 Task: Search one way flight ticket for 2 adults, 2 infants in seat and 1 infant on lap in first from West Palm Beach: Palm Beach International Airport to Rockford: Chicago Rockford International Airport(was Northwest Chicagoland Regional Airport At Rockford) on 5-1-2023. Choice of flights is Frontier. Number of bags: 3 checked bags. Price is upto 80000. Outbound departure time preference is 14:30.
Action: Mouse moved to (177, 165)
Screenshot: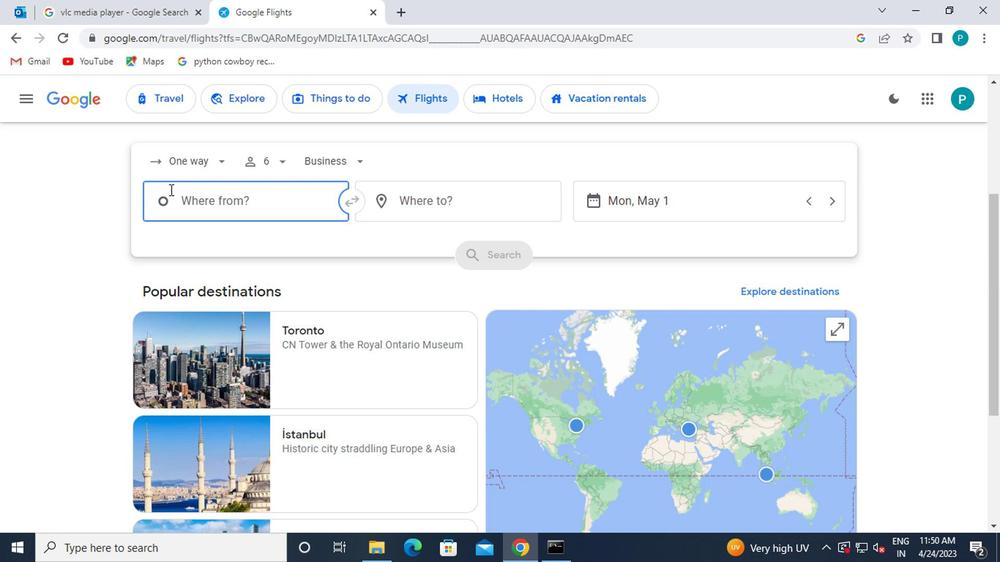 
Action: Mouse pressed left at (177, 165)
Screenshot: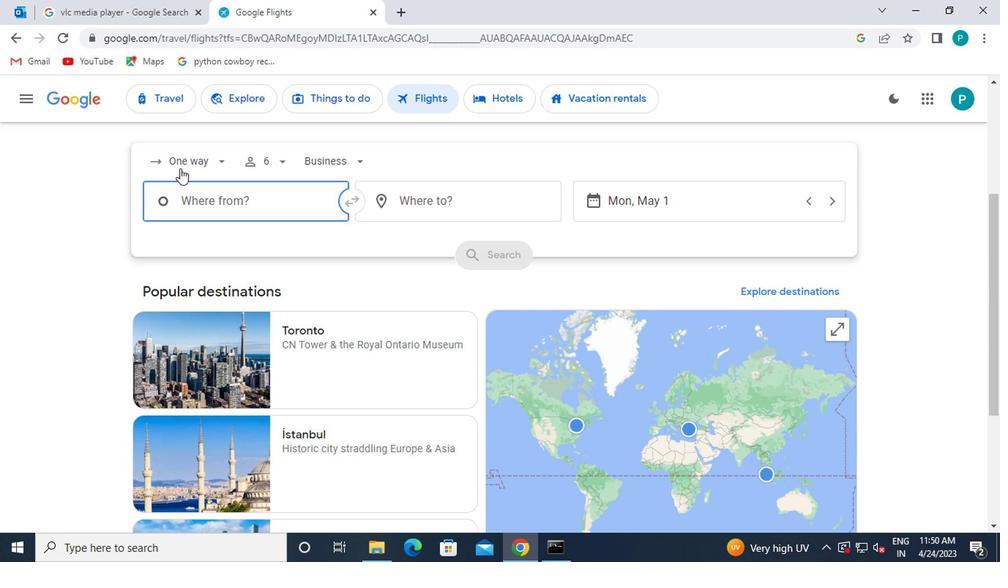 
Action: Mouse moved to (193, 235)
Screenshot: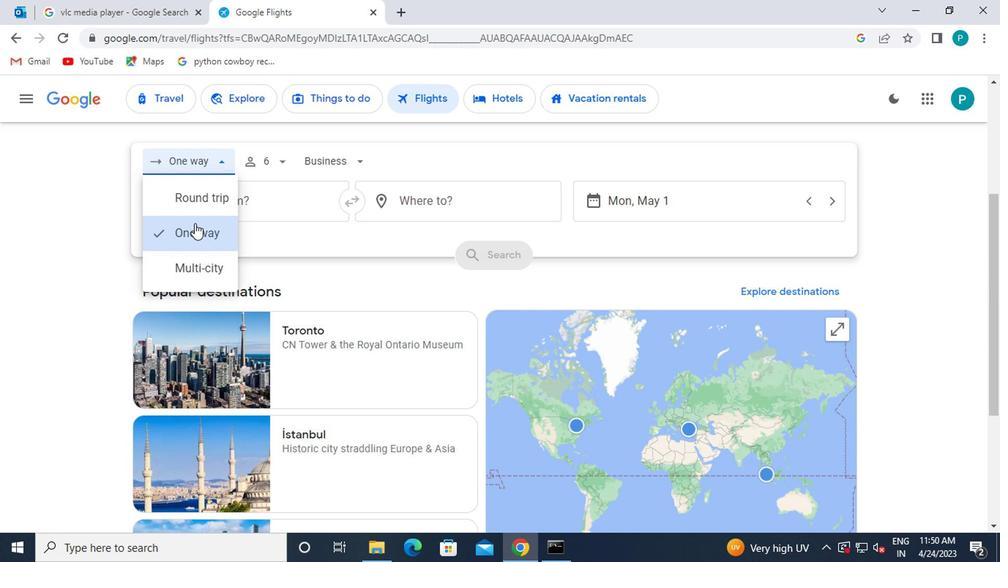 
Action: Mouse pressed left at (193, 235)
Screenshot: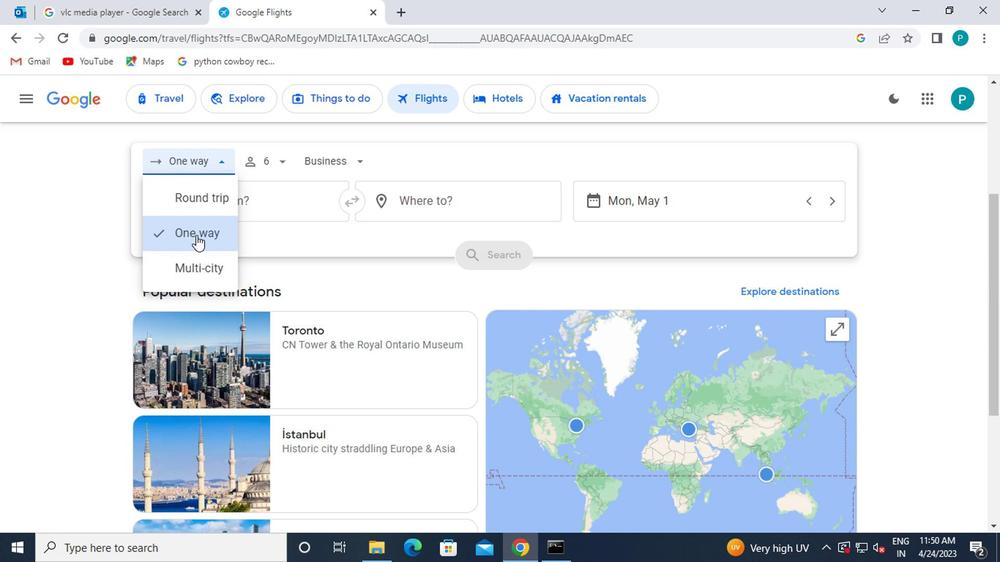 
Action: Mouse moved to (267, 159)
Screenshot: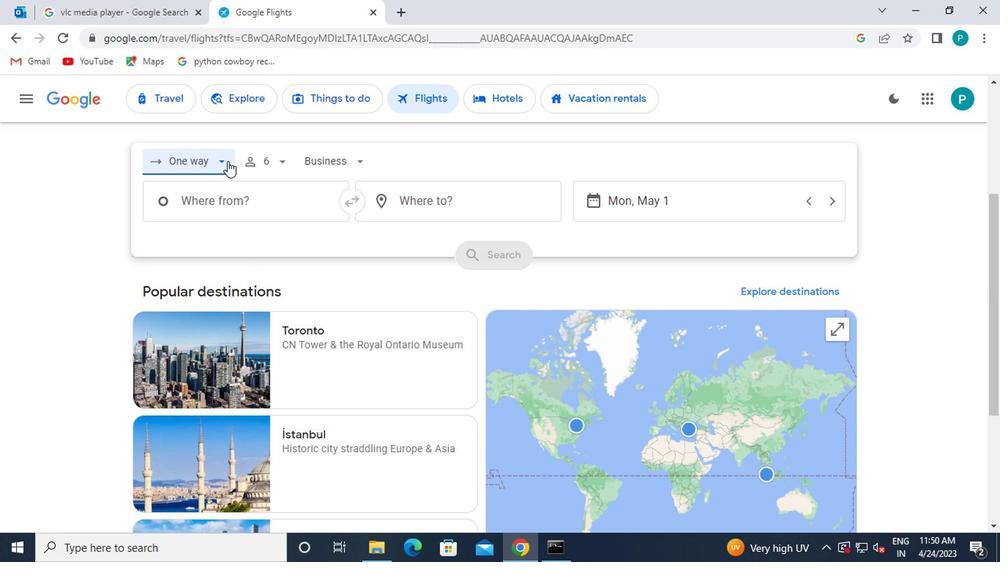 
Action: Mouse pressed left at (267, 159)
Screenshot: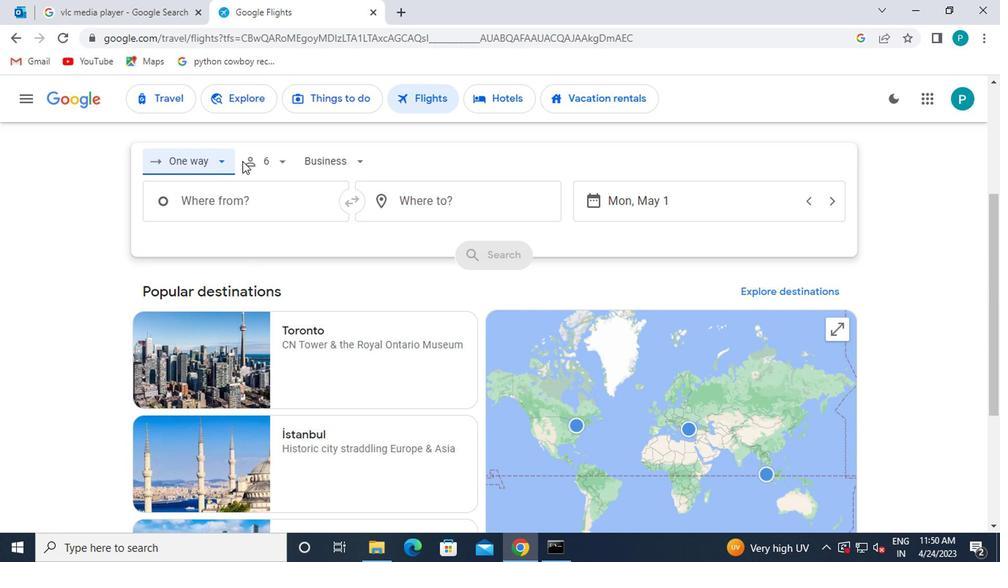 
Action: Mouse moved to (340, 192)
Screenshot: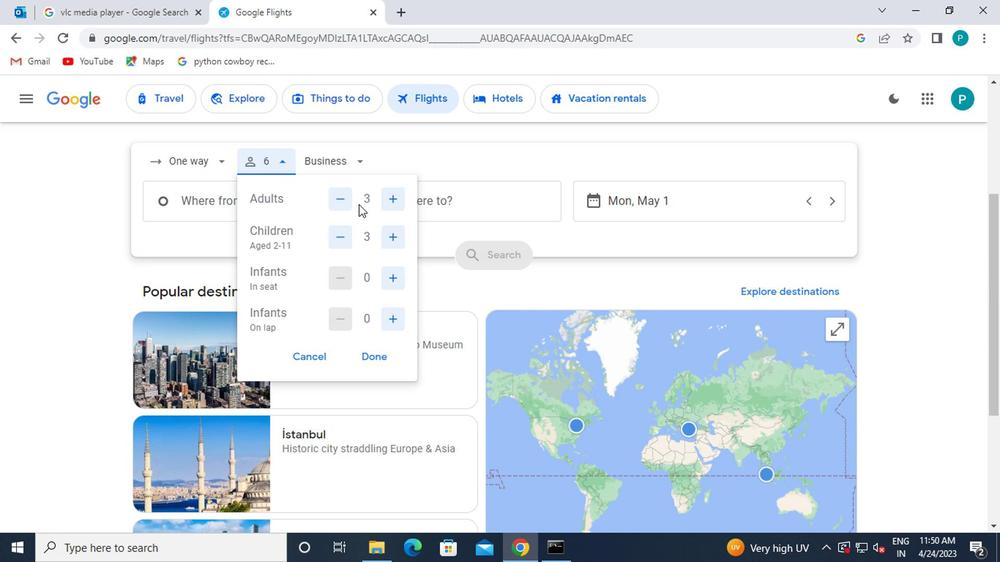 
Action: Mouse pressed left at (340, 192)
Screenshot: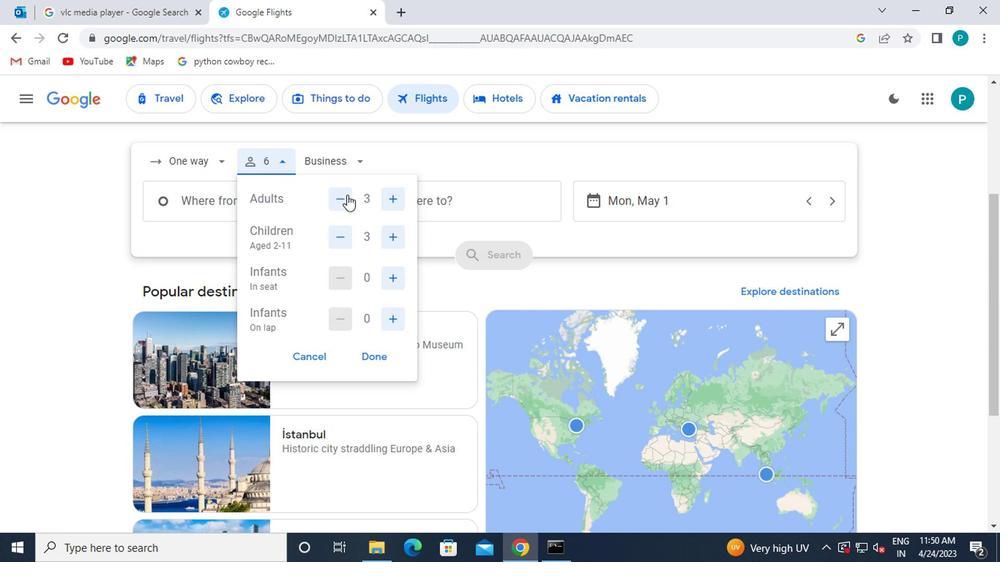 
Action: Mouse pressed left at (340, 192)
Screenshot: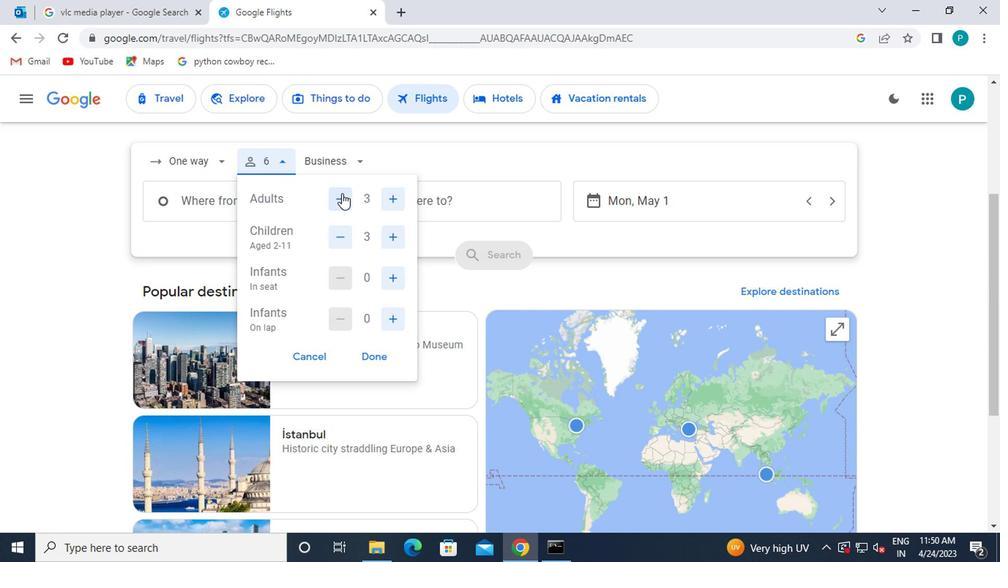 
Action: Mouse moved to (400, 197)
Screenshot: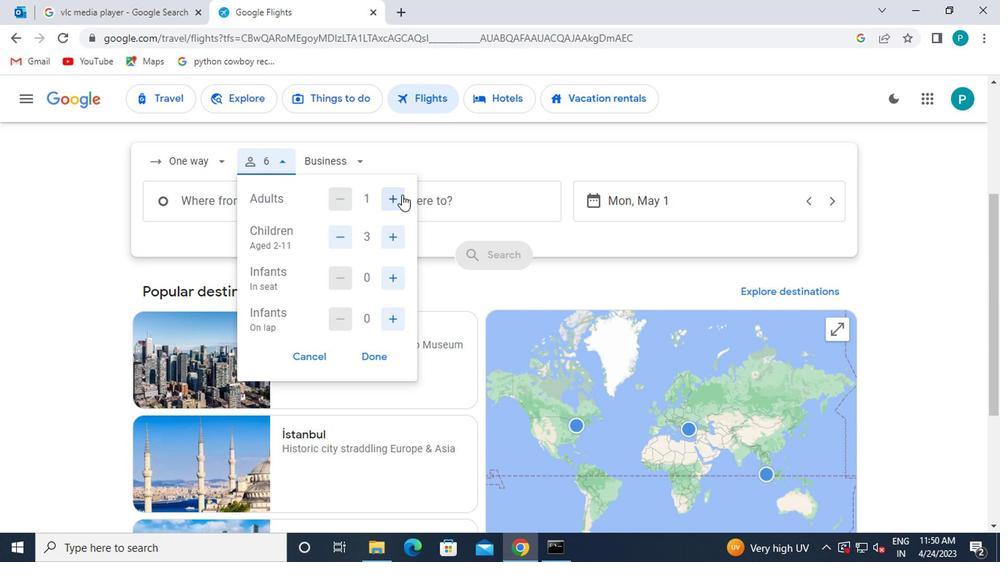 
Action: Mouse pressed left at (400, 197)
Screenshot: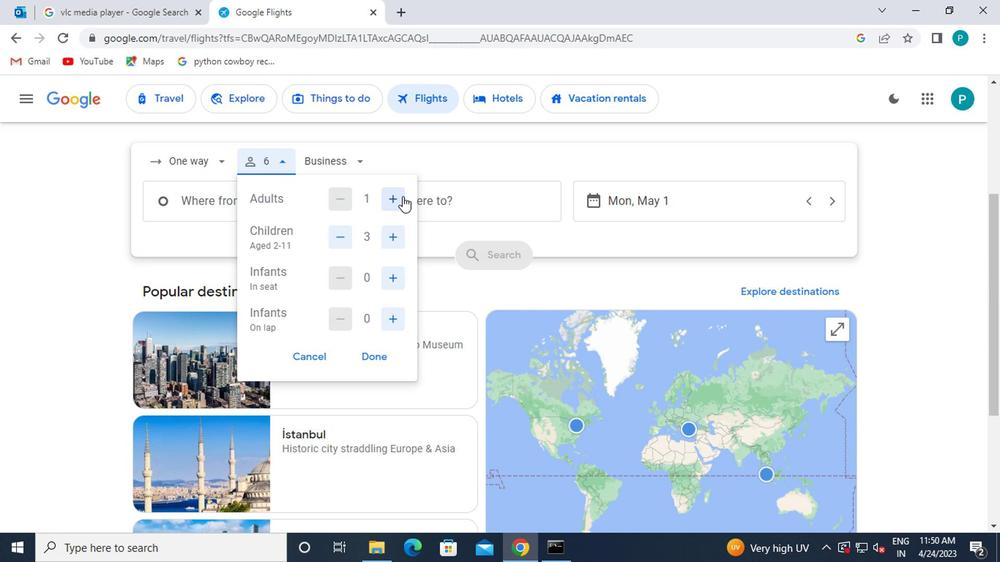 
Action: Mouse pressed left at (400, 197)
Screenshot: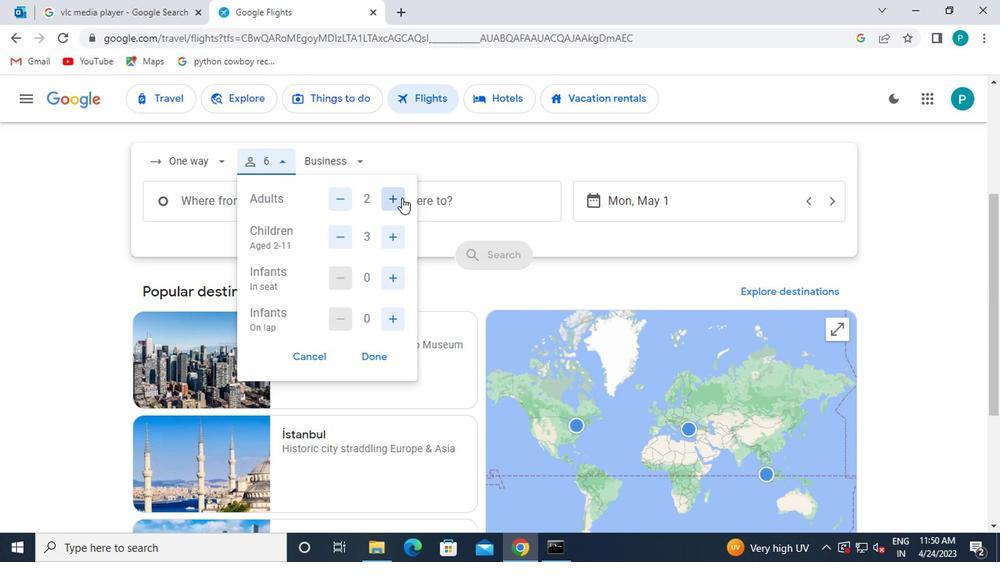 
Action: Mouse moved to (334, 194)
Screenshot: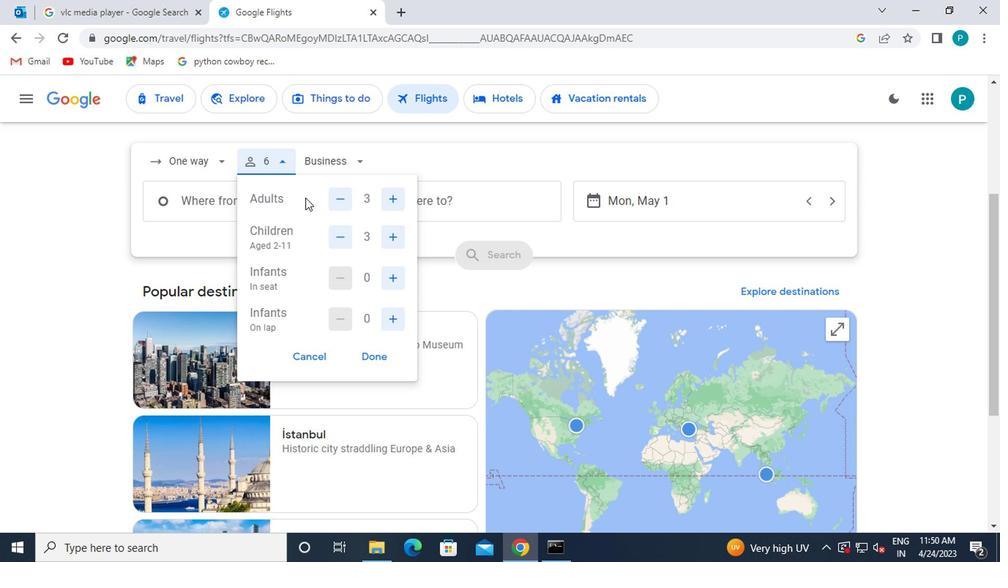 
Action: Mouse pressed left at (334, 194)
Screenshot: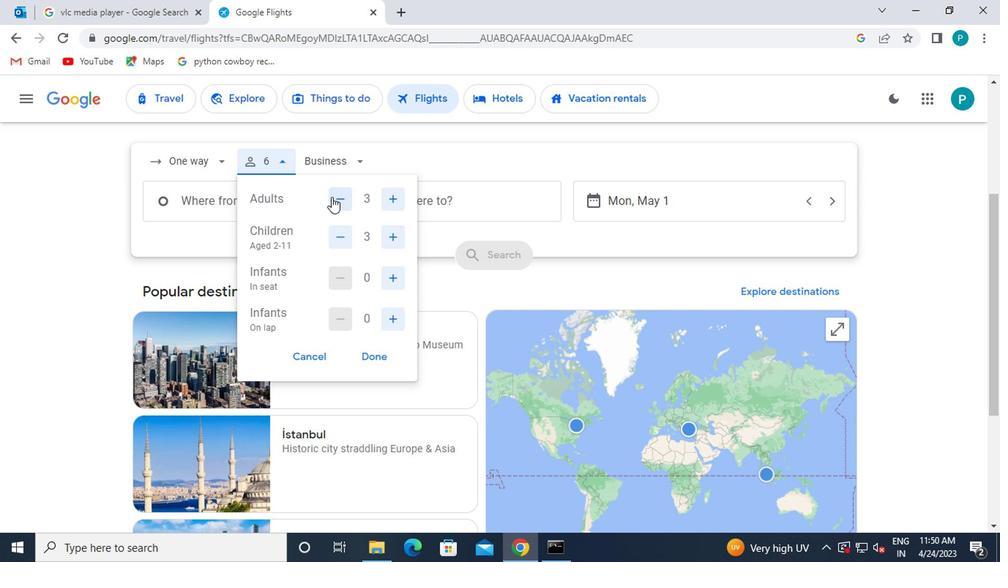 
Action: Mouse moved to (349, 232)
Screenshot: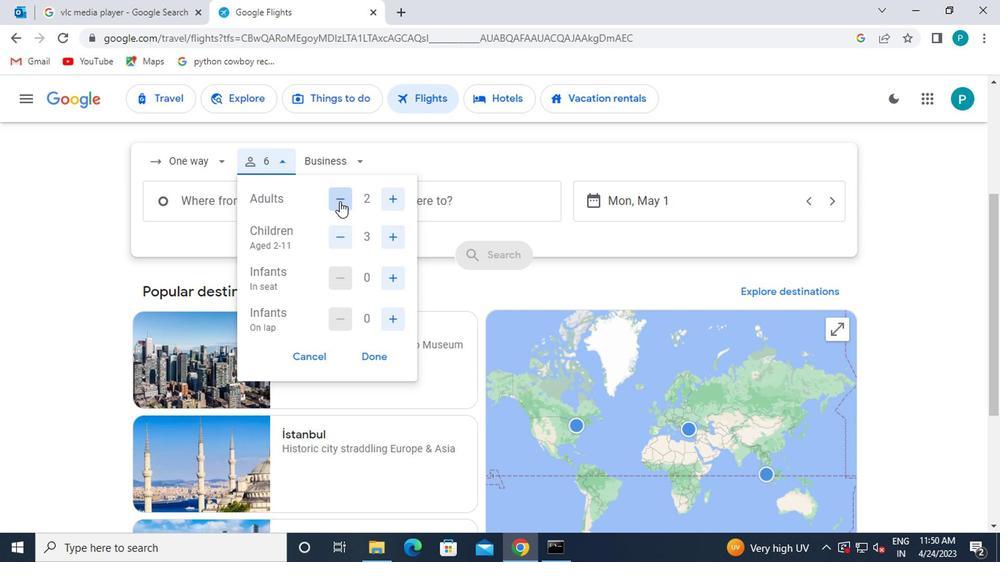 
Action: Mouse pressed left at (349, 232)
Screenshot: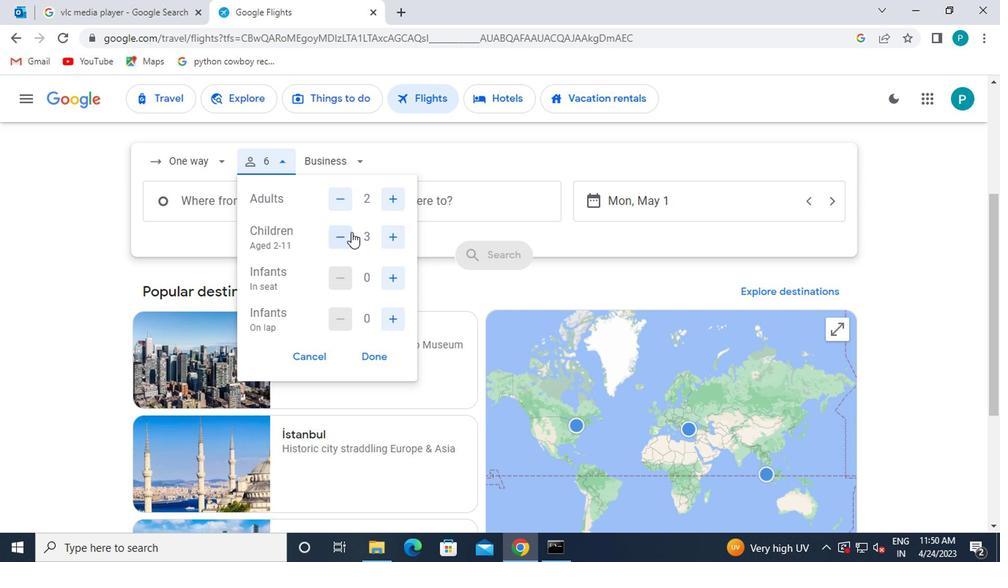 
Action: Mouse moved to (350, 231)
Screenshot: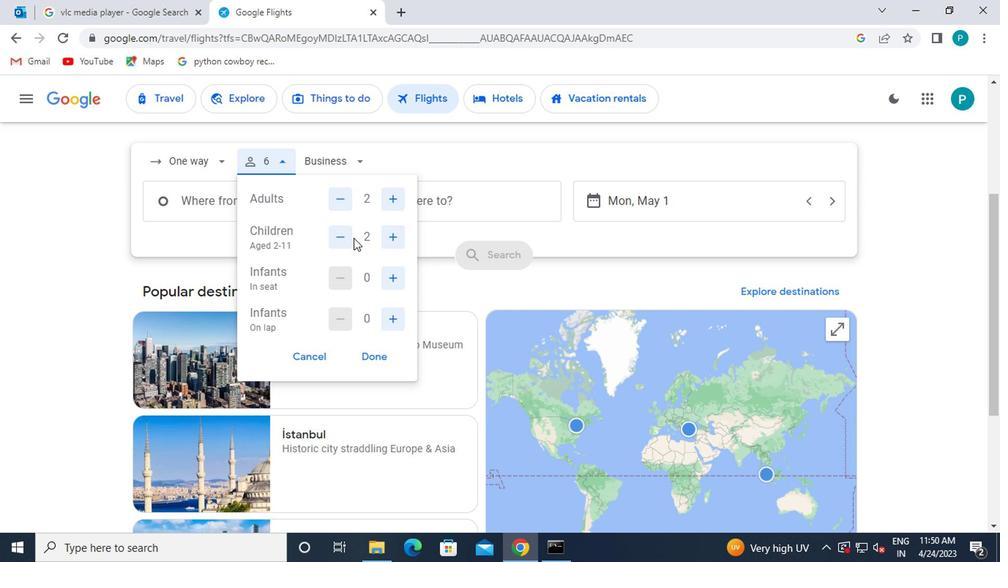 
Action: Mouse pressed left at (350, 231)
Screenshot: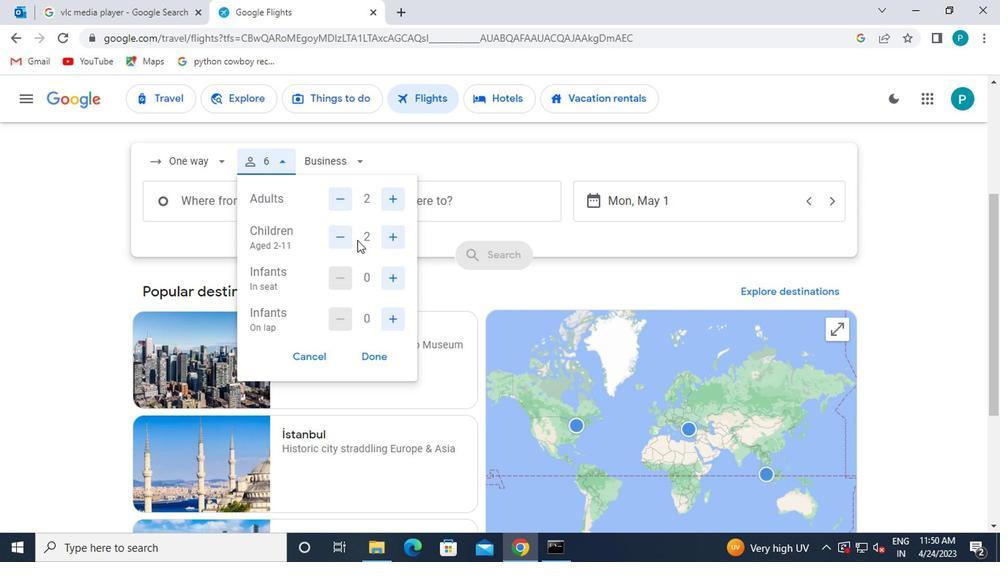 
Action: Mouse moved to (346, 231)
Screenshot: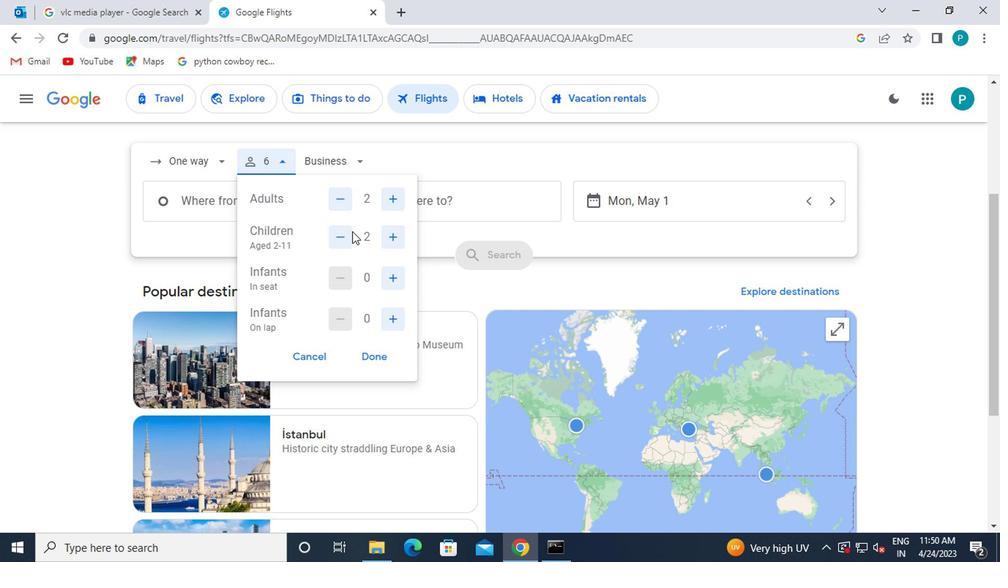 
Action: Mouse pressed left at (346, 231)
Screenshot: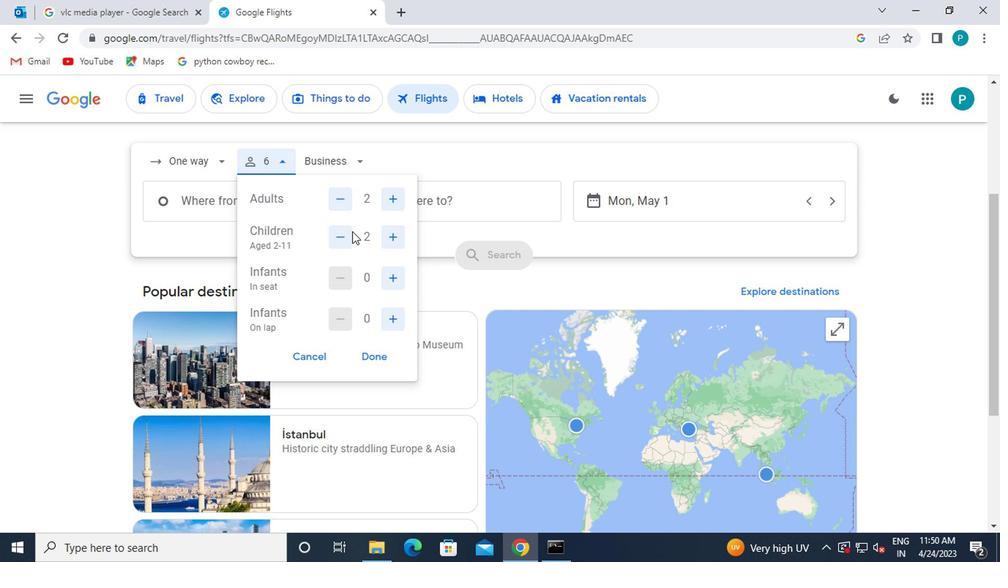 
Action: Mouse pressed left at (346, 231)
Screenshot: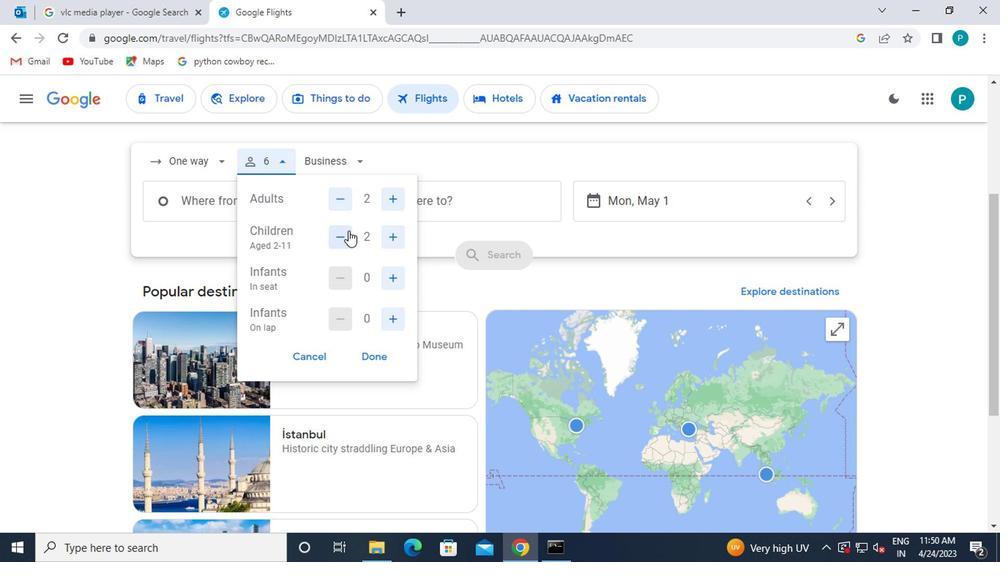 
Action: Mouse moved to (395, 281)
Screenshot: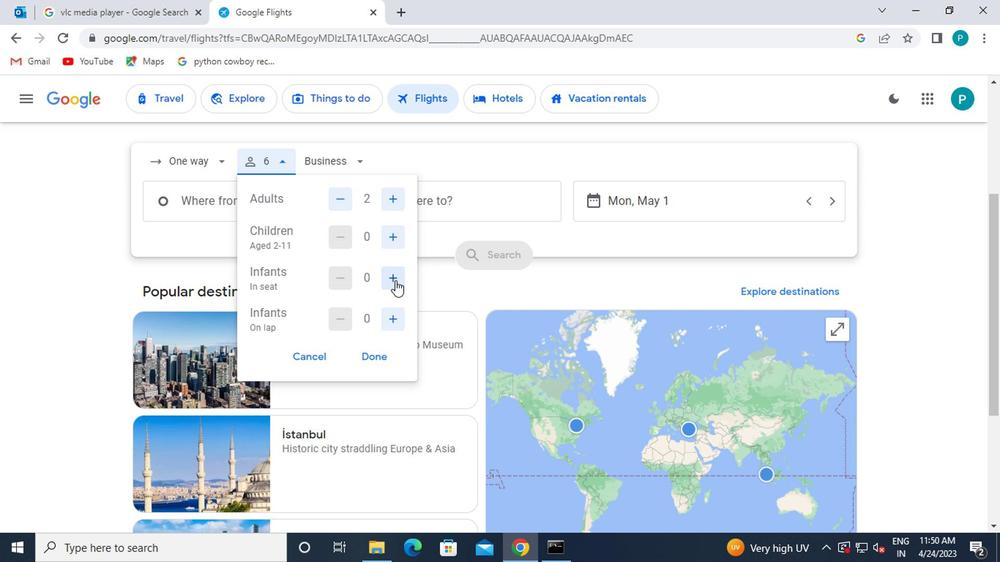 
Action: Mouse pressed left at (395, 281)
Screenshot: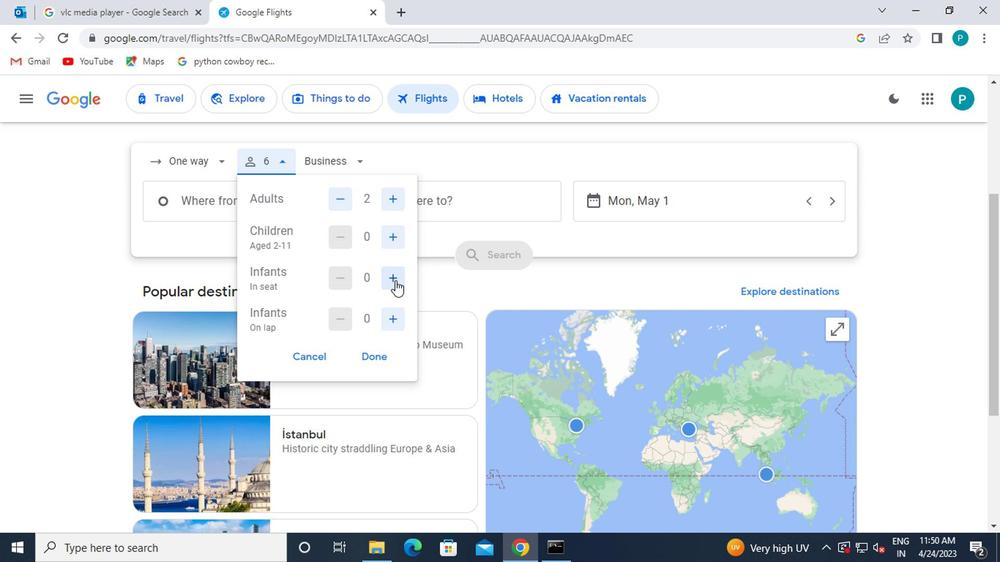 
Action: Mouse pressed left at (395, 281)
Screenshot: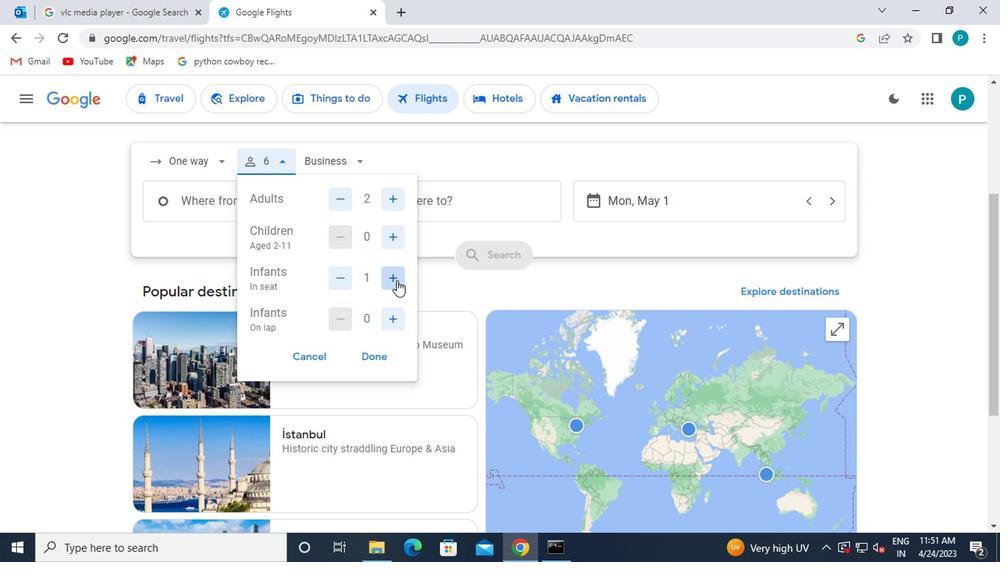 
Action: Mouse moved to (392, 323)
Screenshot: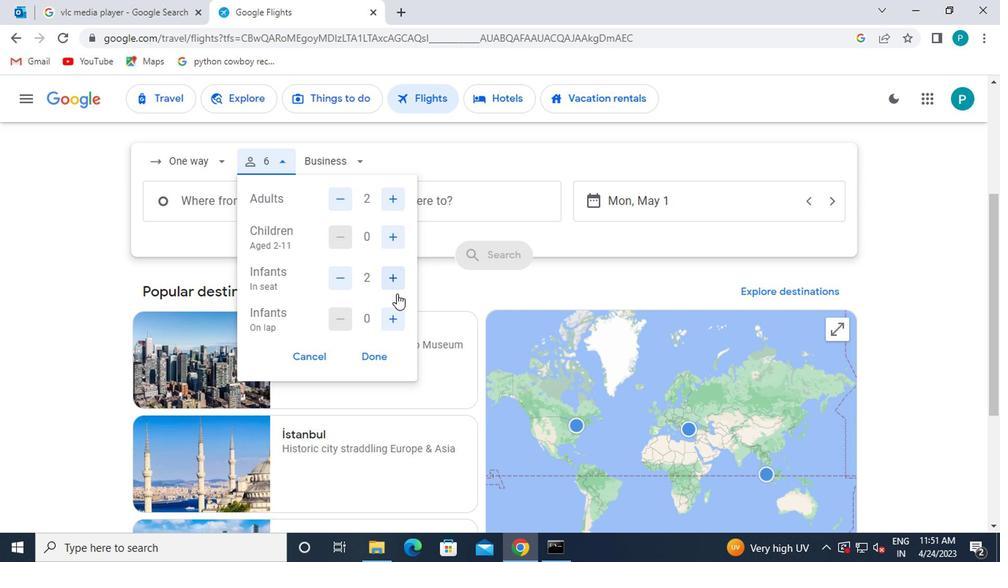 
Action: Mouse pressed left at (392, 323)
Screenshot: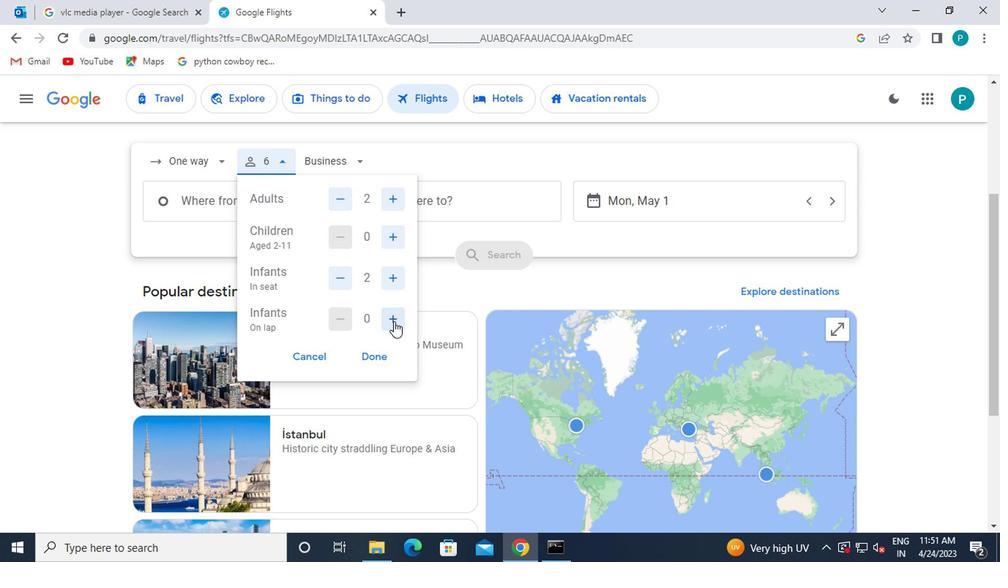 
Action: Mouse moved to (393, 355)
Screenshot: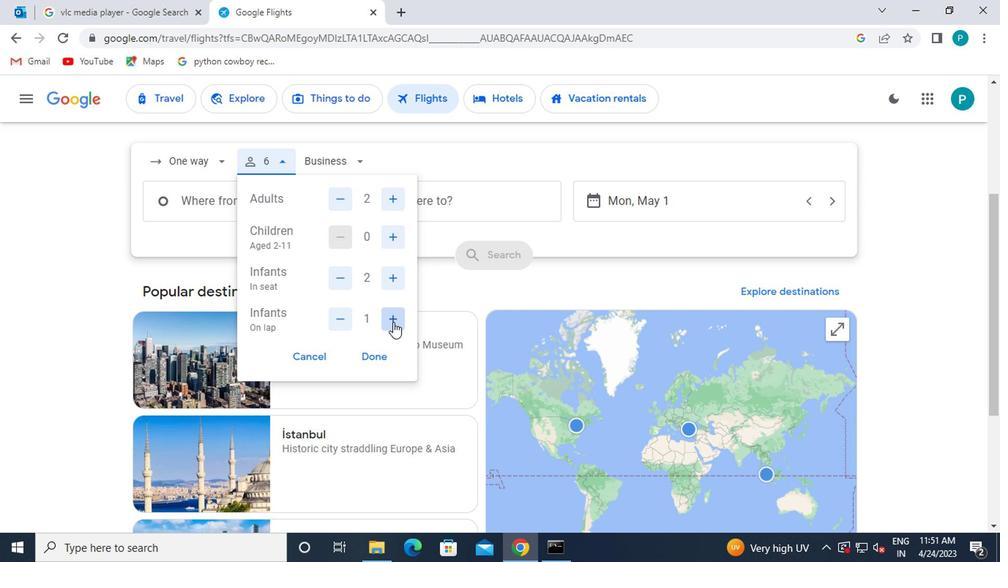 
Action: Mouse pressed left at (393, 355)
Screenshot: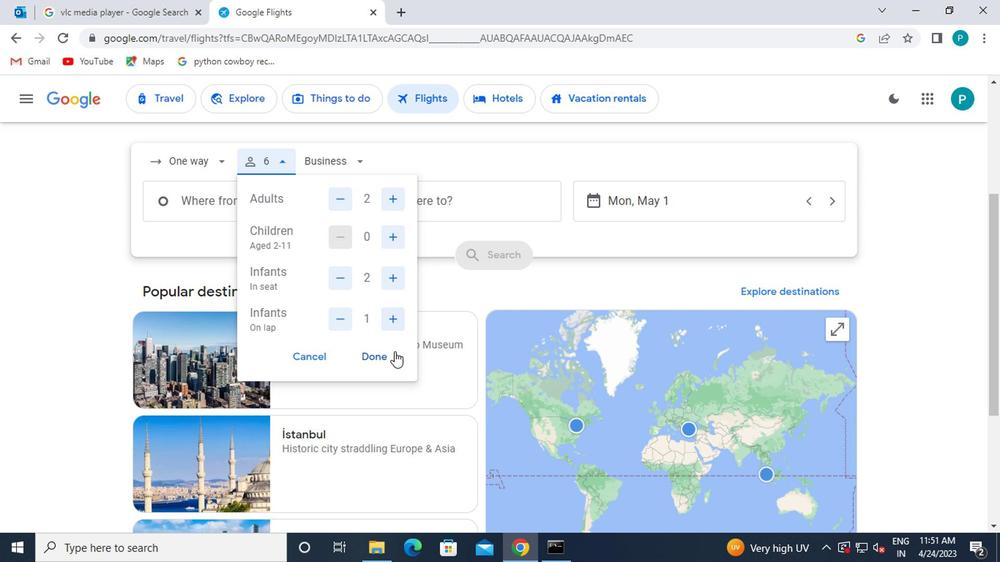 
Action: Mouse moved to (340, 164)
Screenshot: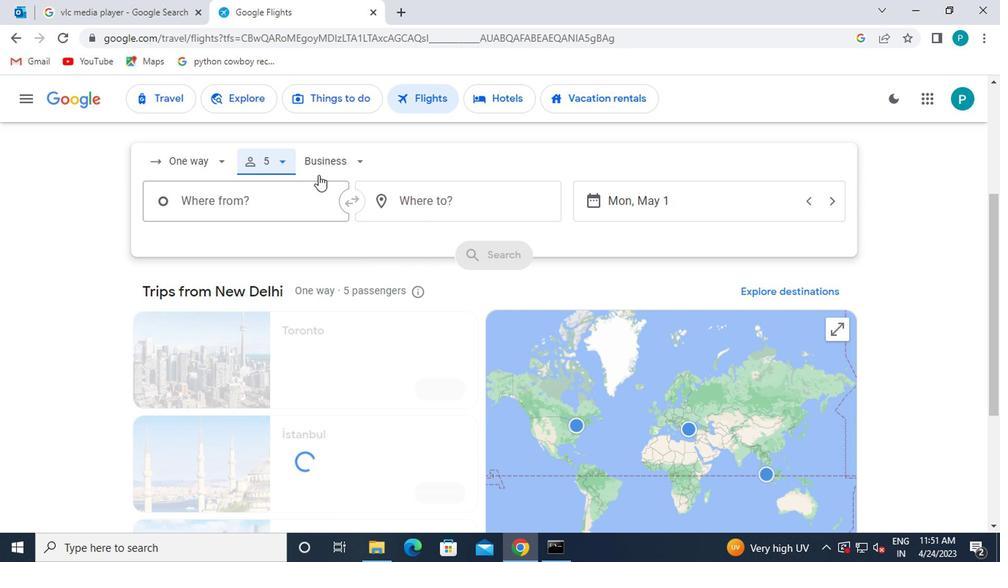 
Action: Mouse pressed left at (340, 164)
Screenshot: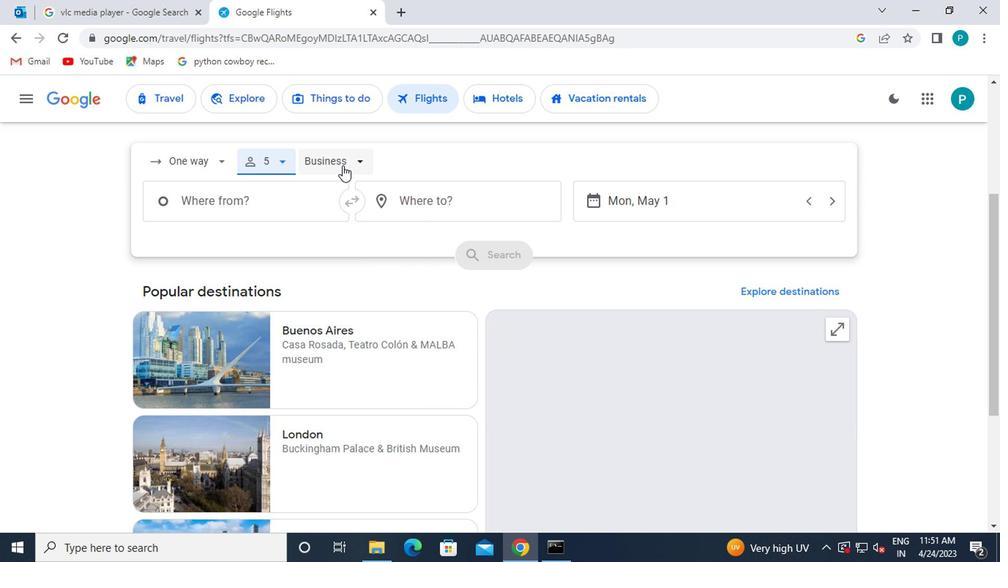 
Action: Mouse moved to (345, 294)
Screenshot: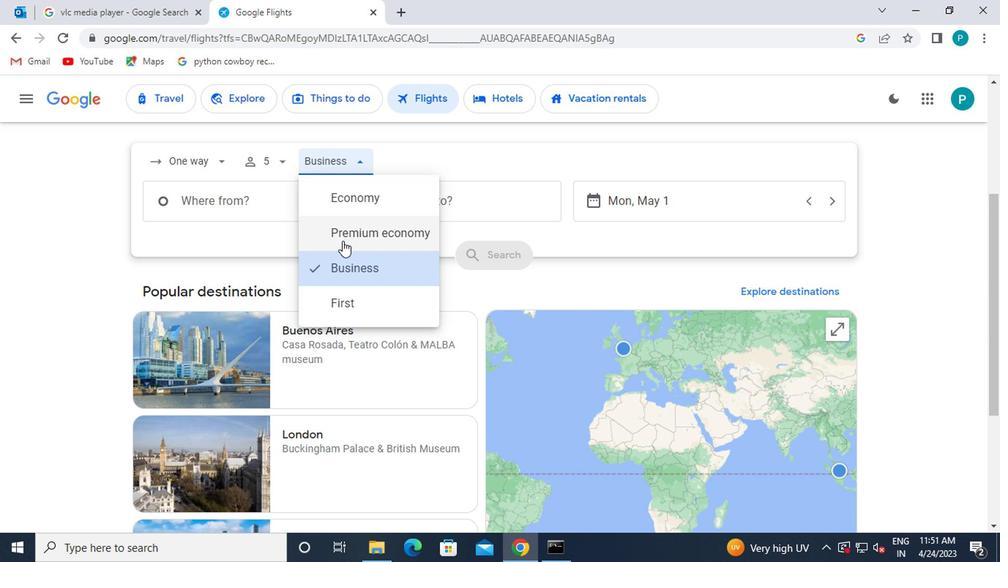 
Action: Mouse pressed left at (345, 294)
Screenshot: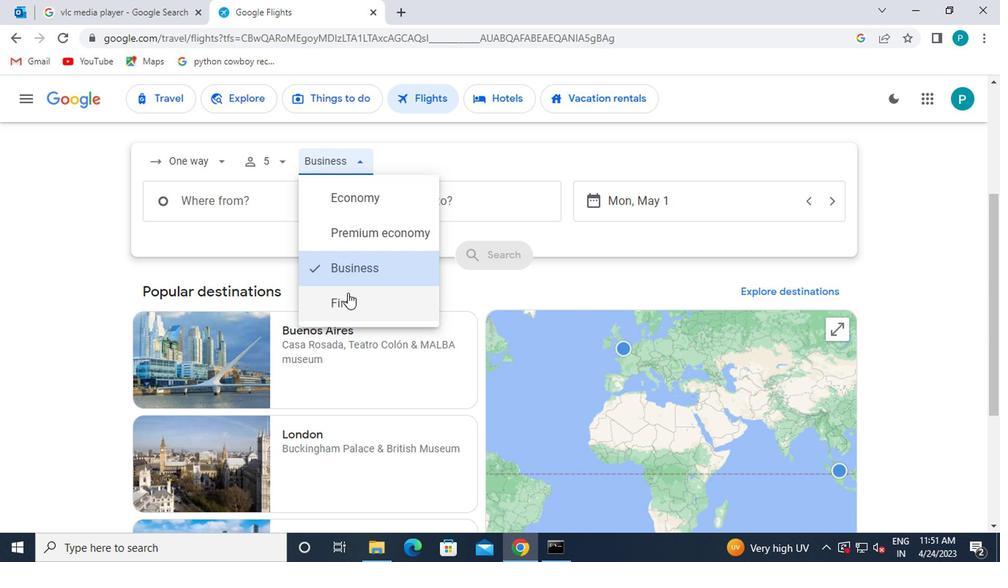 
Action: Mouse moved to (278, 214)
Screenshot: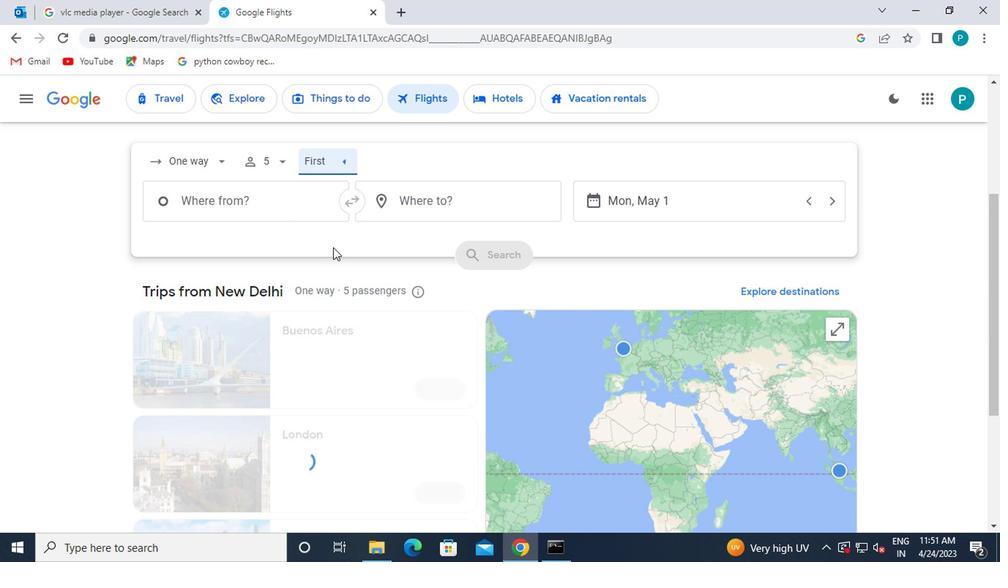 
Action: Mouse pressed left at (278, 214)
Screenshot: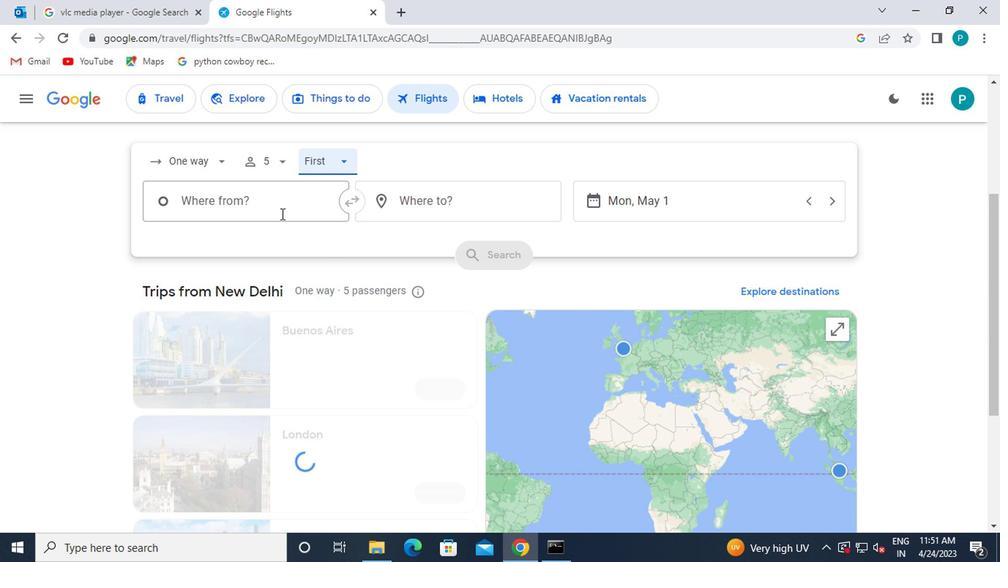 
Action: Key pressed west<Key.space>palam
Screenshot: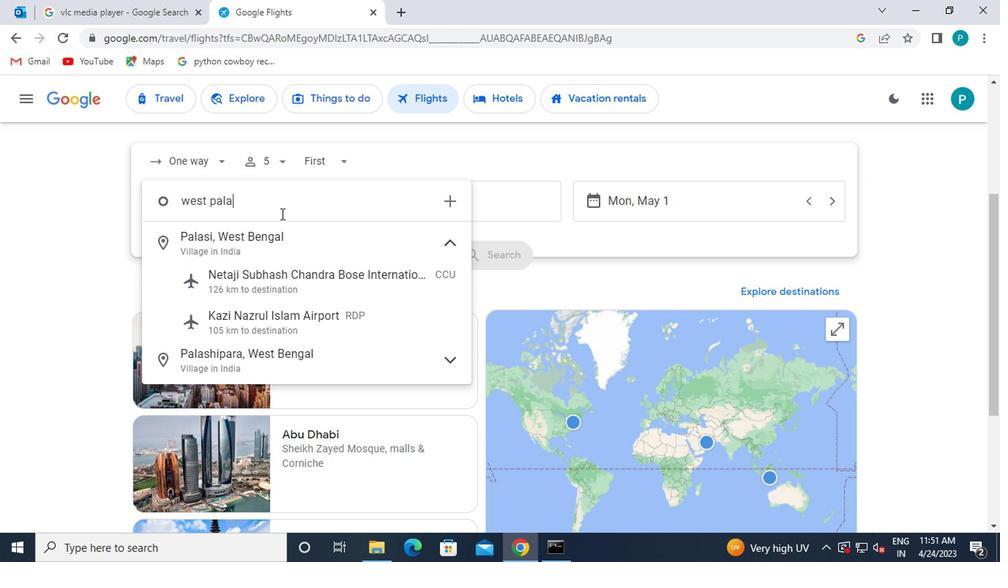
Action: Mouse moved to (277, 286)
Screenshot: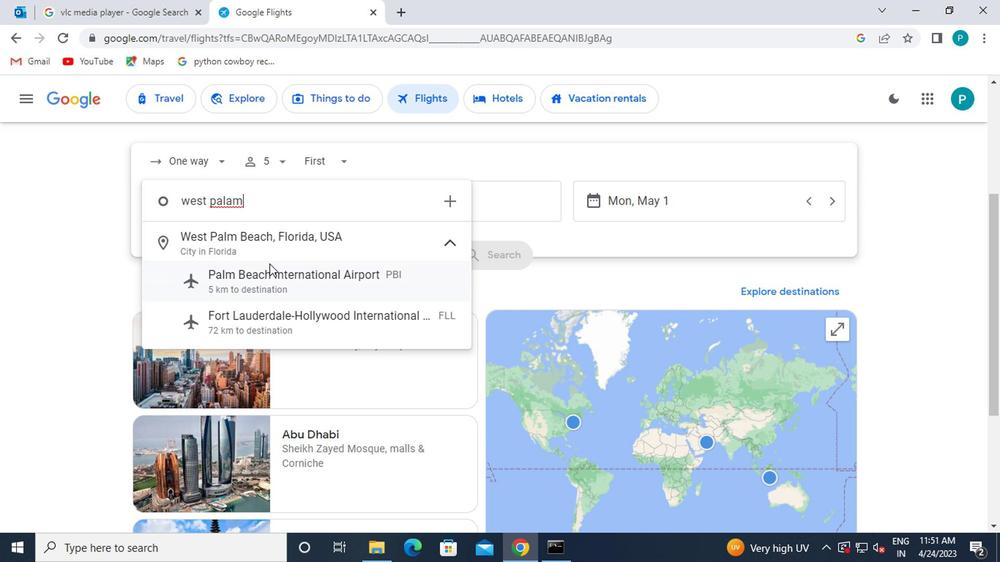 
Action: Mouse pressed left at (277, 286)
Screenshot: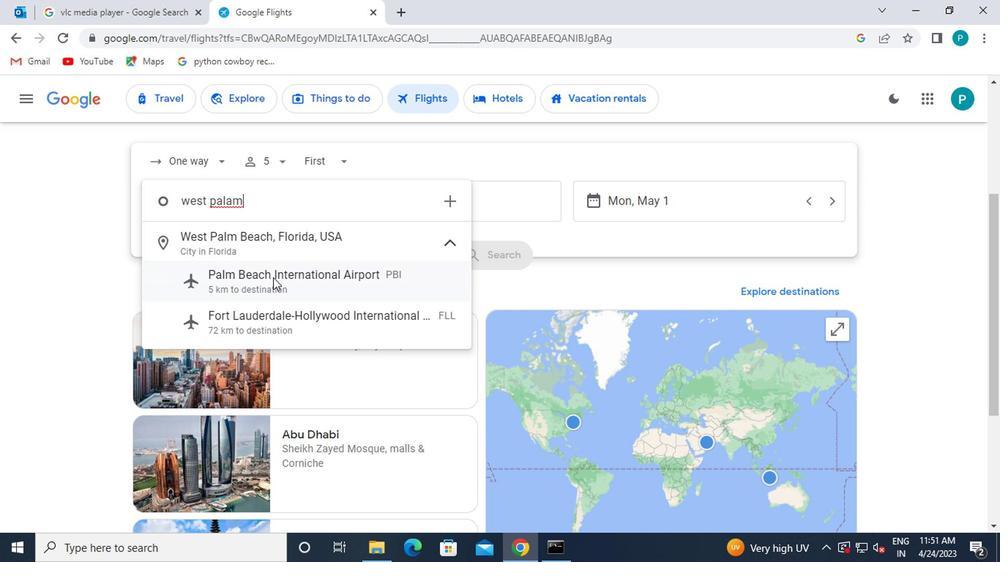 
Action: Mouse moved to (437, 208)
Screenshot: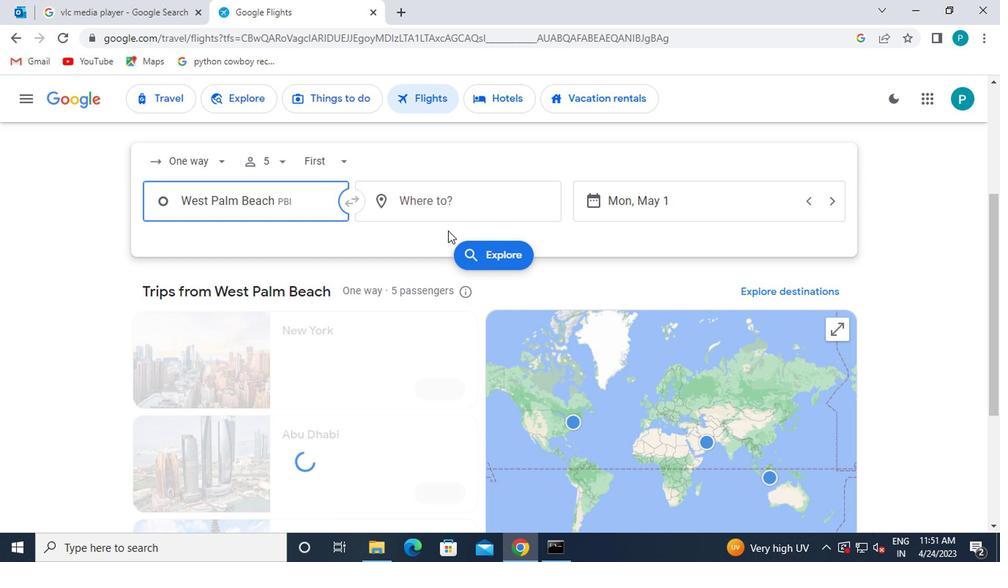 
Action: Mouse pressed left at (437, 208)
Screenshot: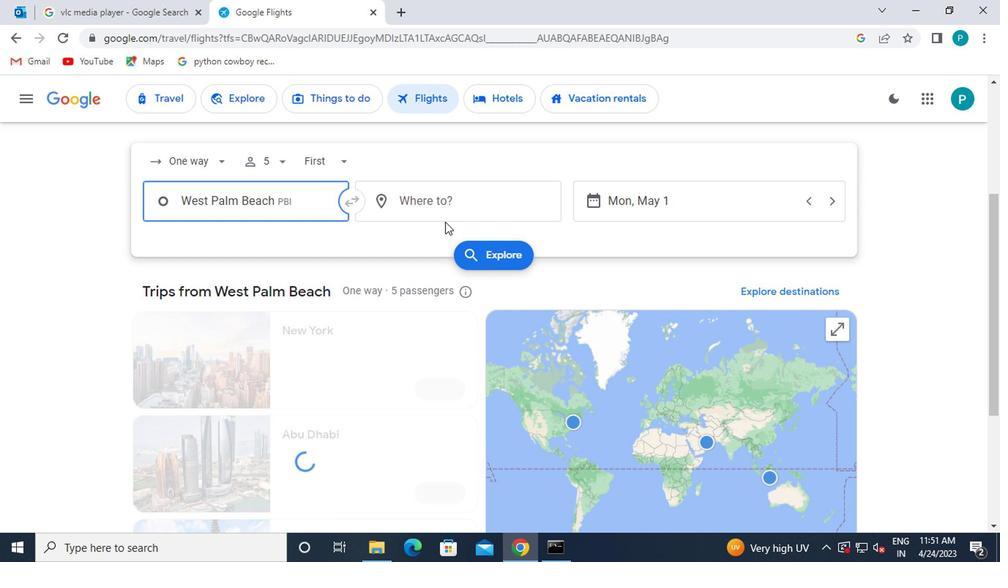 
Action: Mouse moved to (429, 213)
Screenshot: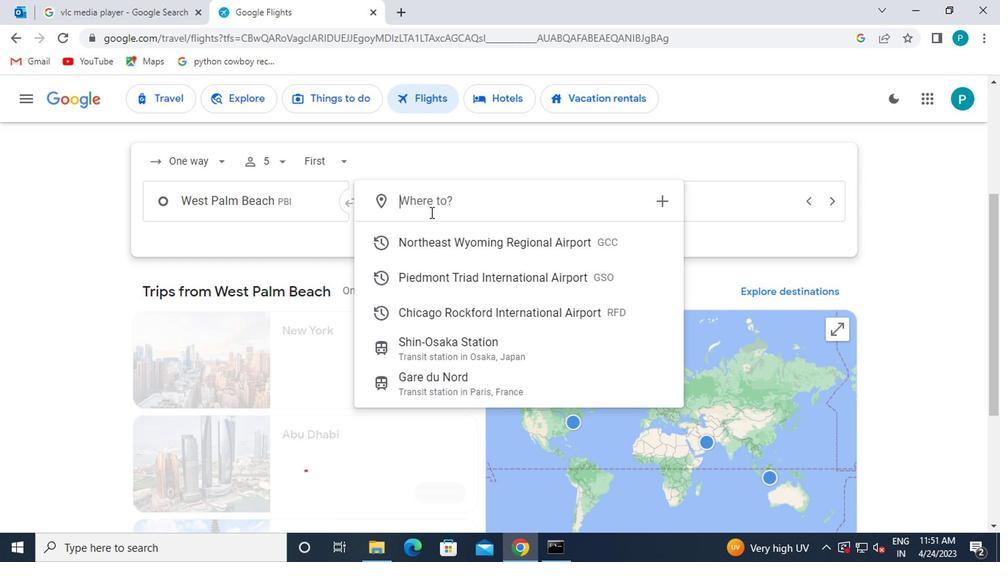 
Action: Key pressed rockford
Screenshot: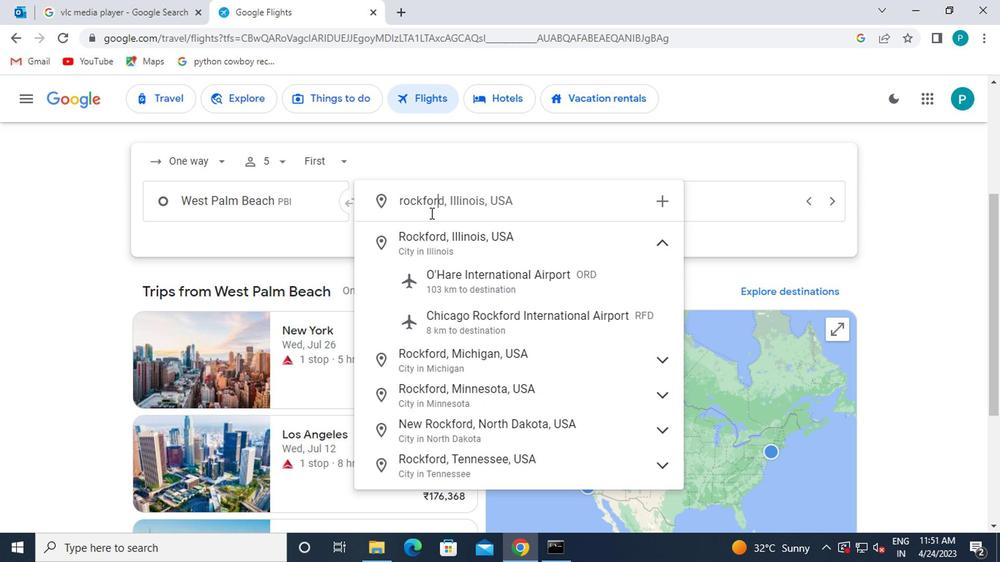 
Action: Mouse moved to (501, 322)
Screenshot: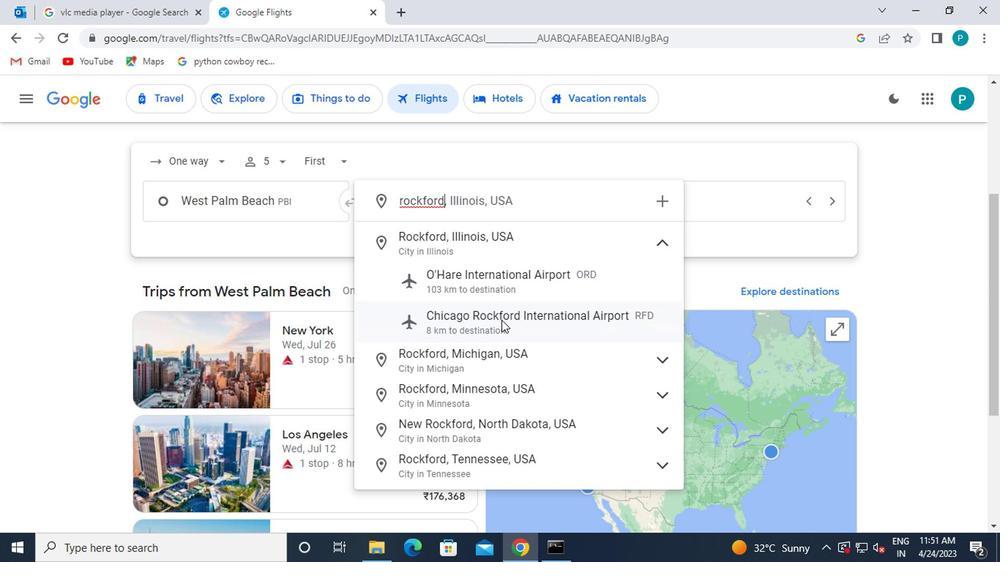 
Action: Mouse pressed left at (501, 322)
Screenshot: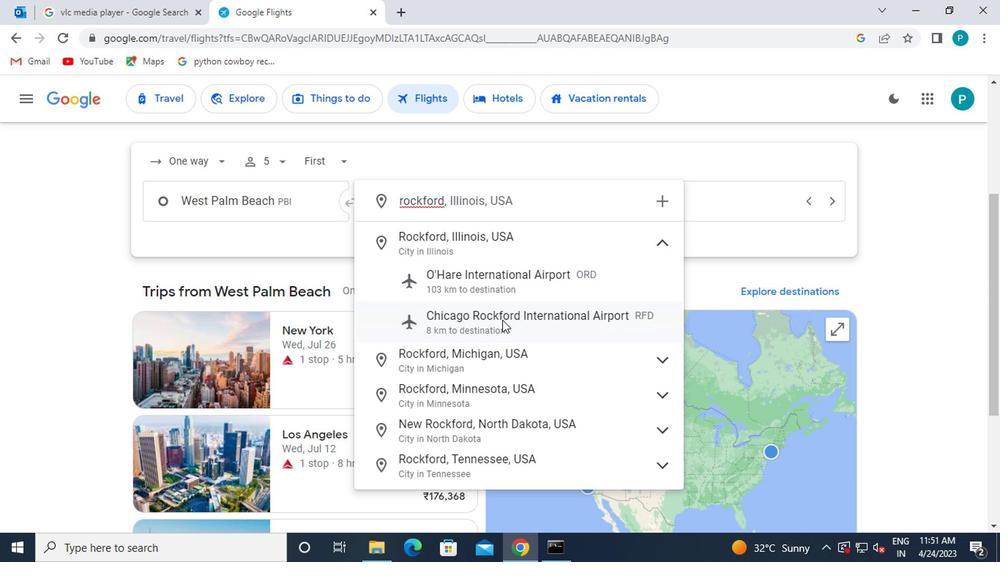 
Action: Mouse moved to (663, 202)
Screenshot: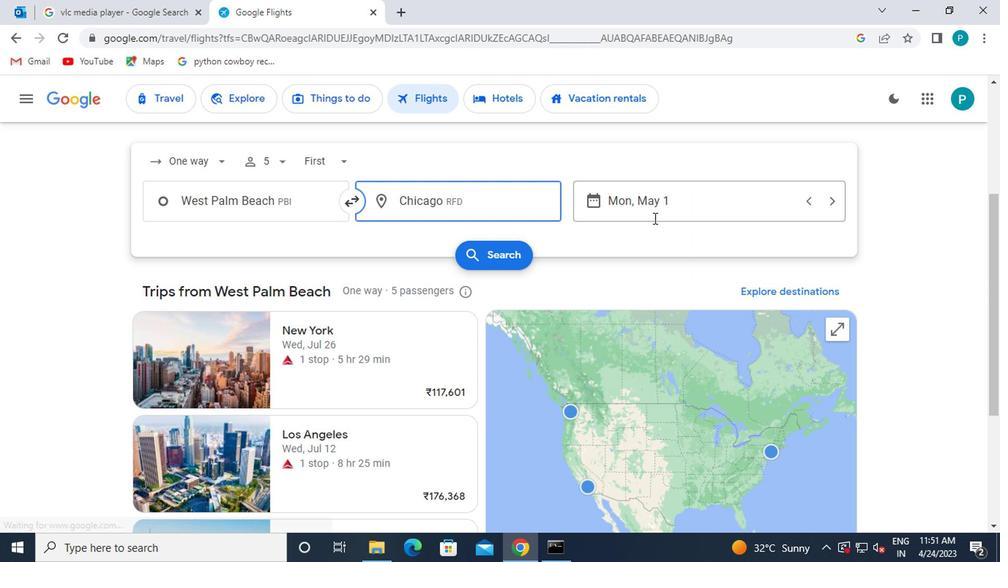 
Action: Mouse pressed left at (663, 202)
Screenshot: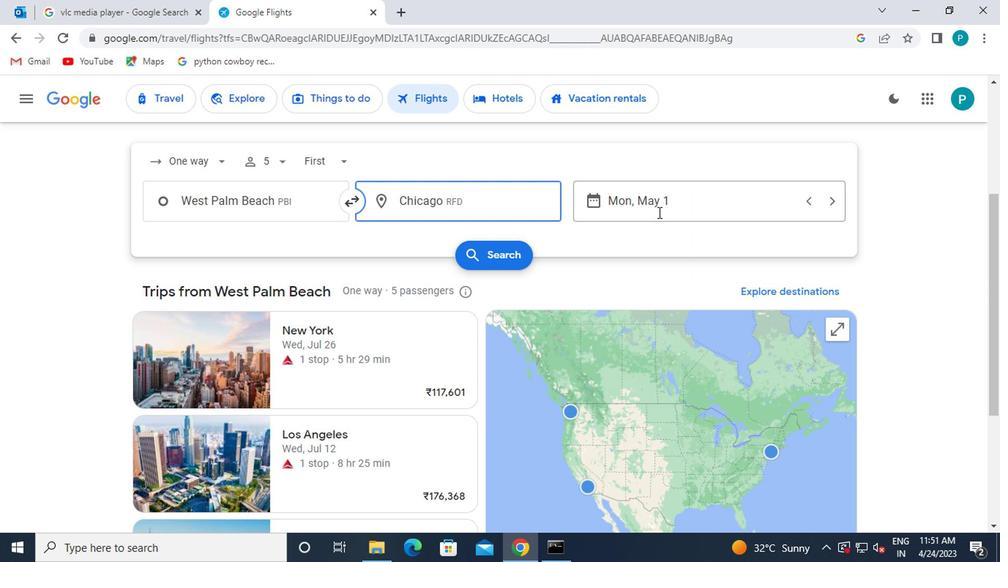 
Action: Mouse moved to (650, 272)
Screenshot: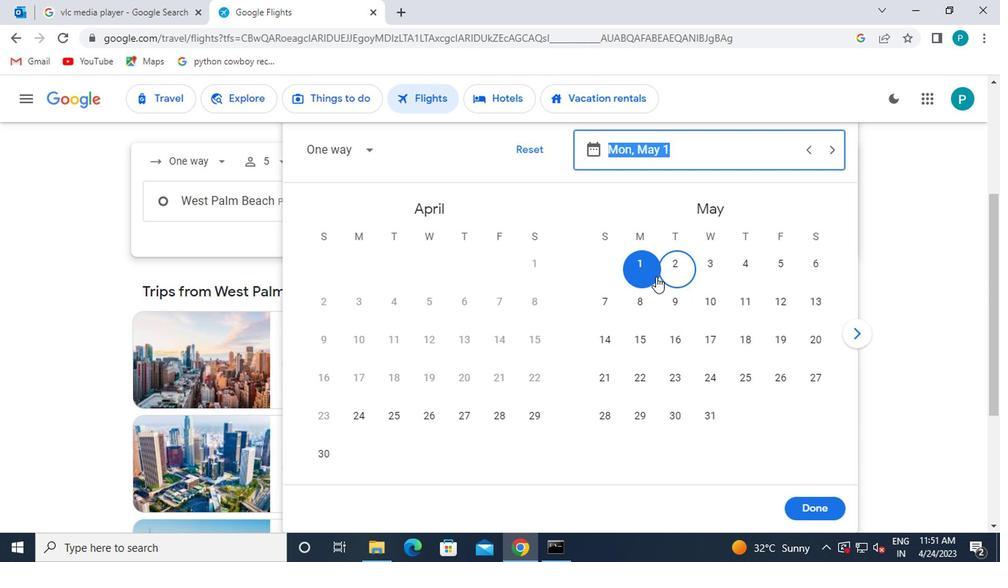 
Action: Mouse pressed left at (650, 272)
Screenshot: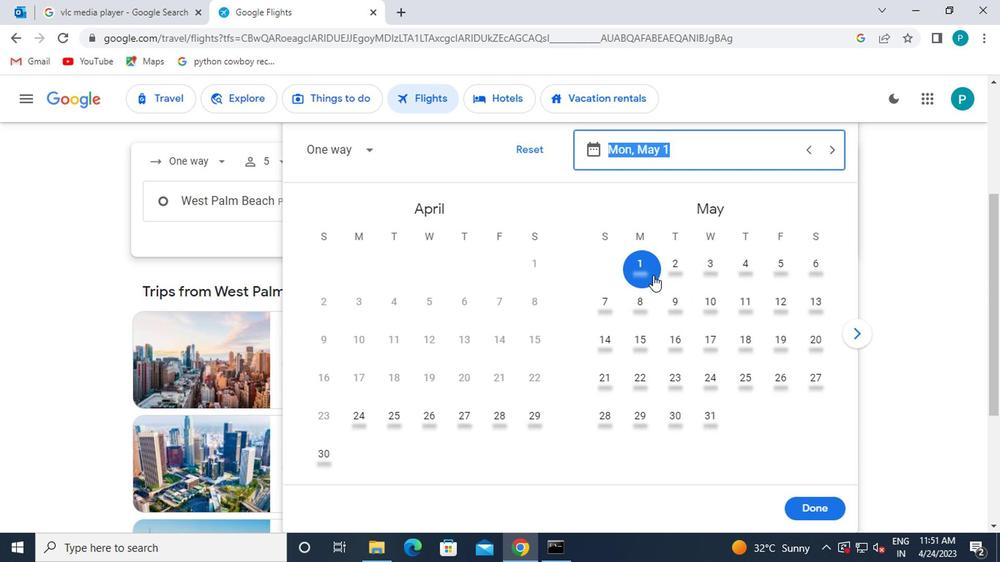 
Action: Mouse moved to (801, 512)
Screenshot: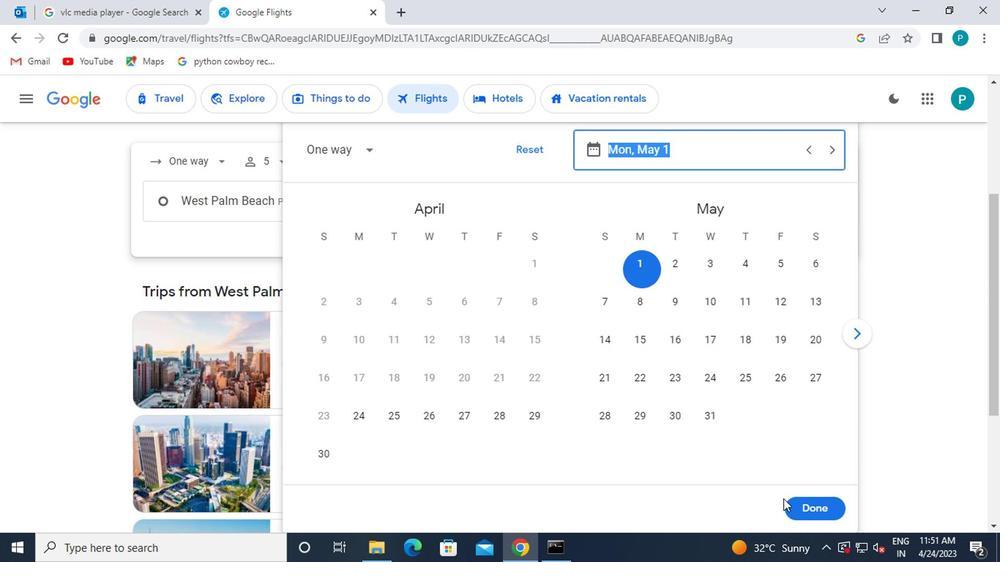 
Action: Mouse pressed left at (801, 512)
Screenshot: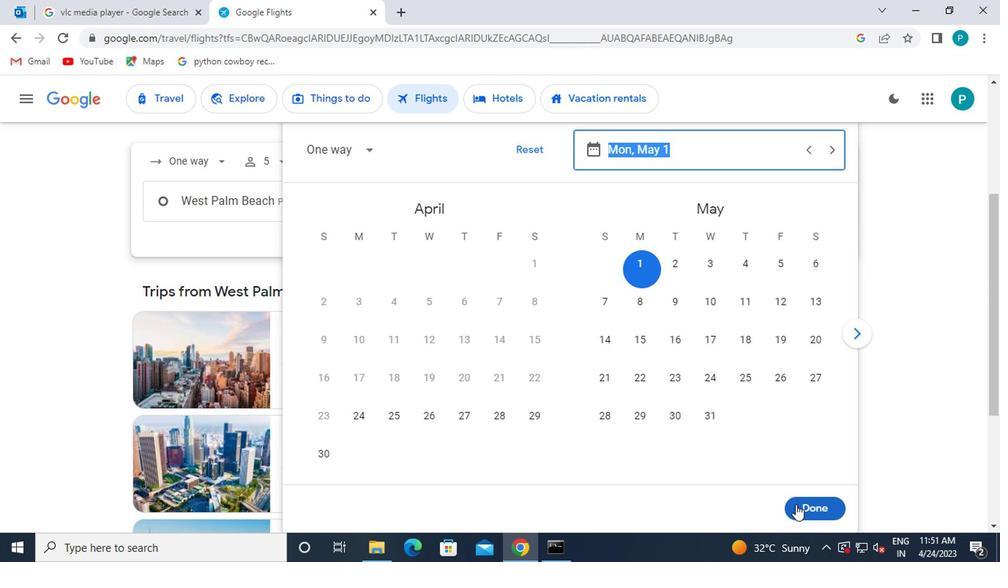 
Action: Mouse moved to (512, 260)
Screenshot: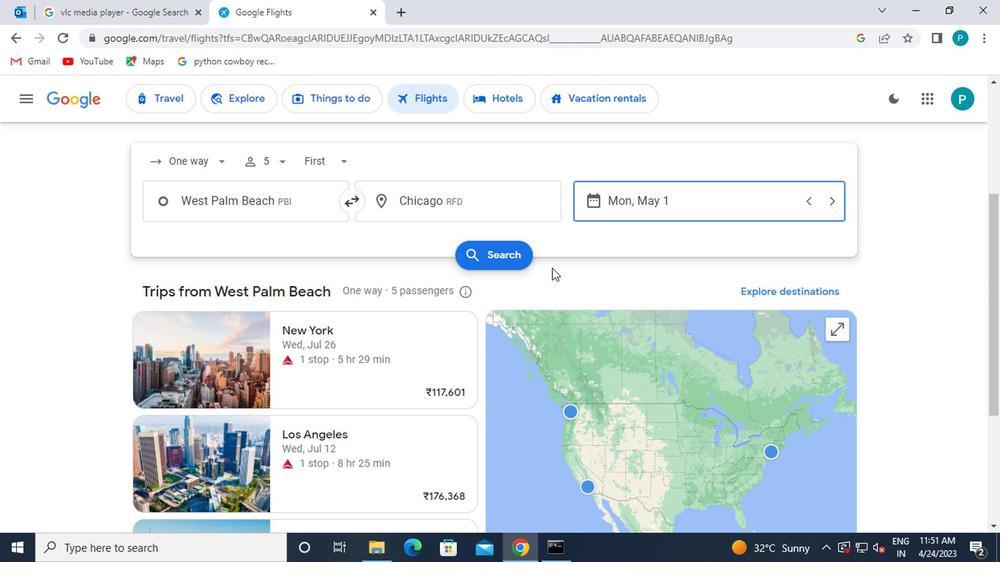 
Action: Mouse pressed left at (512, 260)
Screenshot: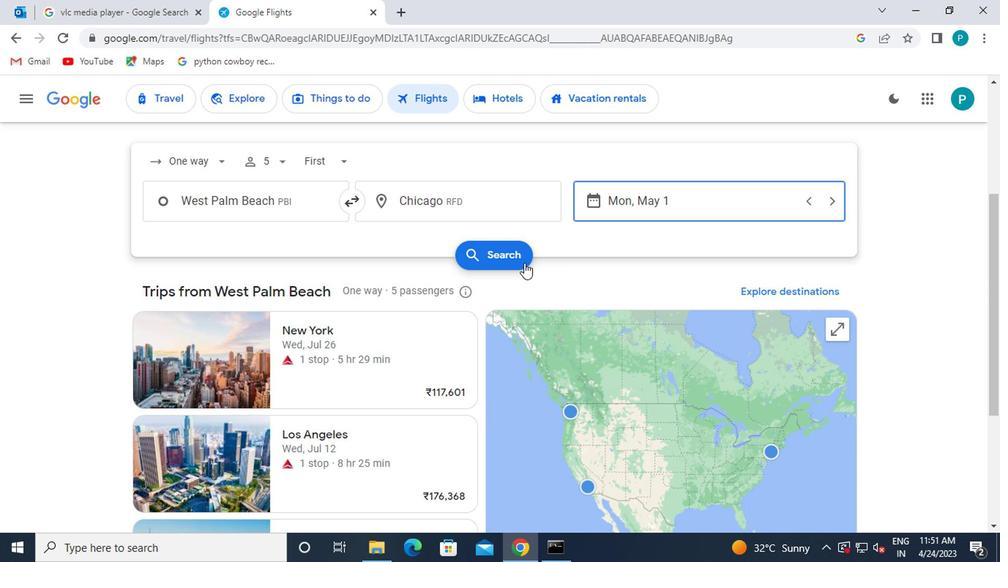 
Action: Mouse moved to (163, 239)
Screenshot: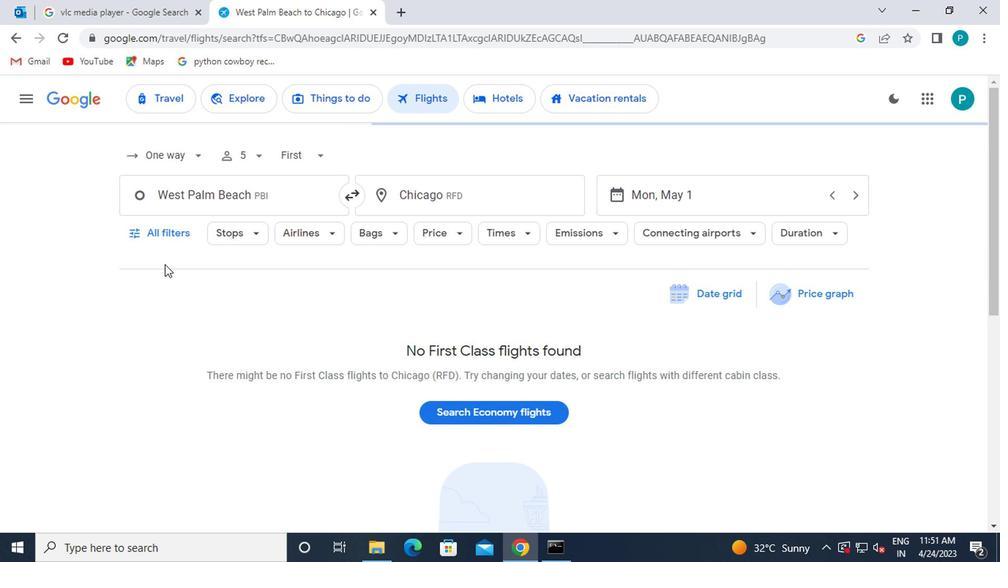 
Action: Mouse pressed left at (163, 239)
Screenshot: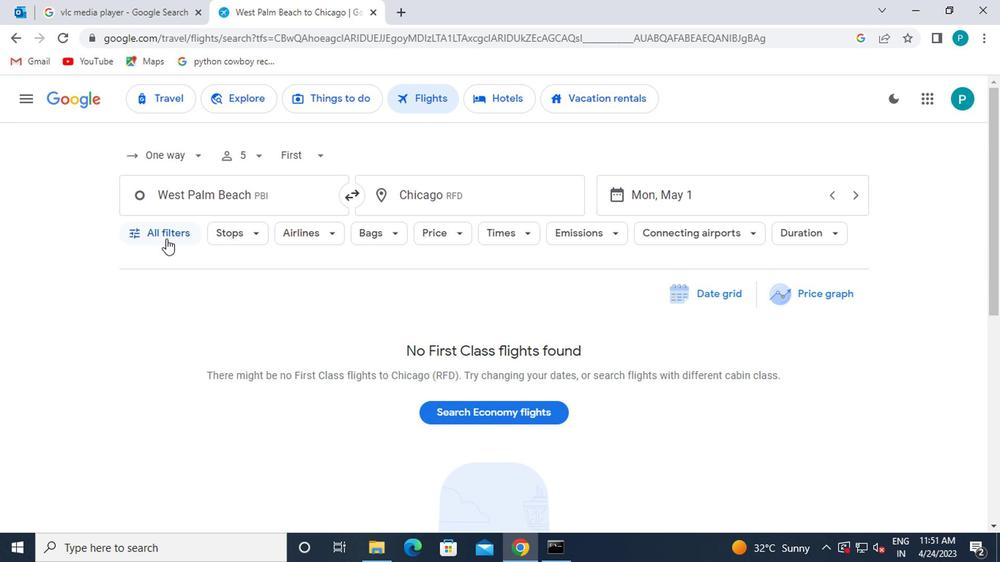 
Action: Mouse moved to (223, 343)
Screenshot: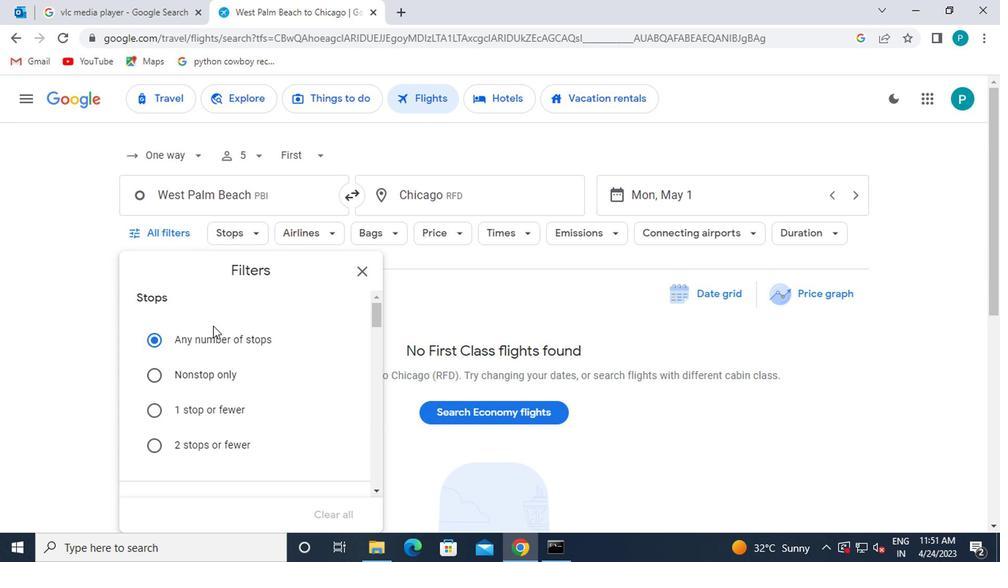 
Action: Mouse scrolled (223, 342) with delta (0, 0)
Screenshot: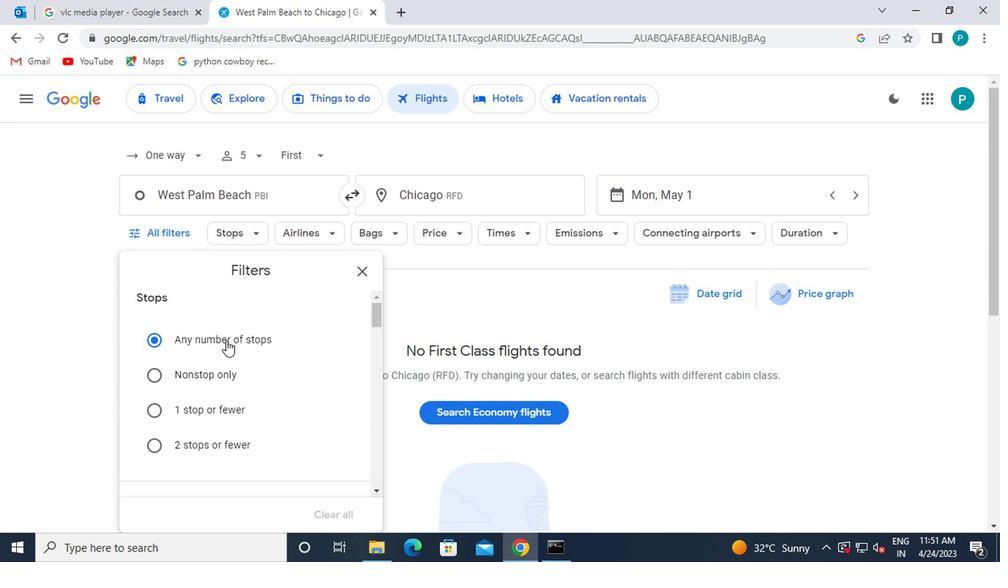 
Action: Mouse moved to (231, 386)
Screenshot: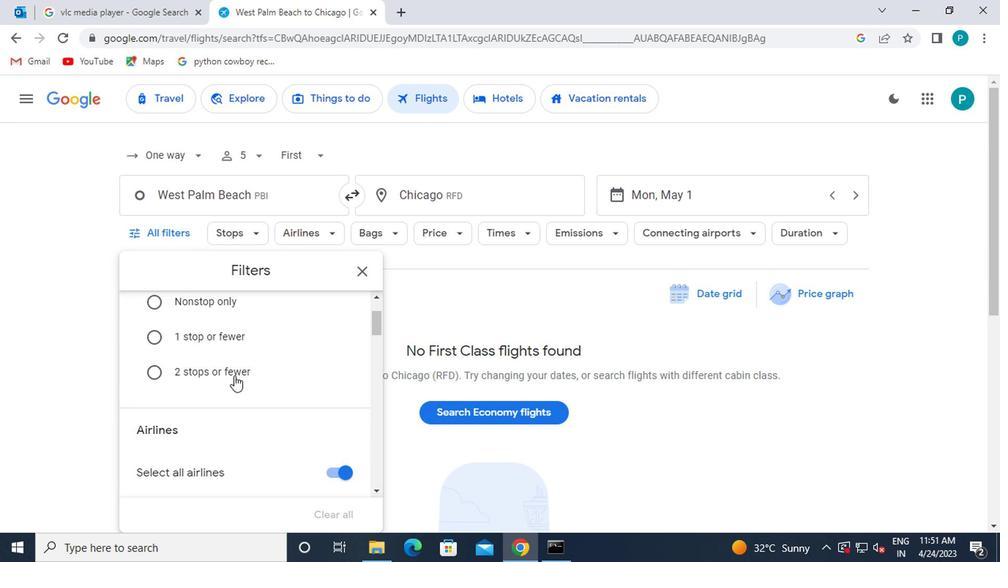 
Action: Mouse scrolled (231, 385) with delta (0, 0)
Screenshot: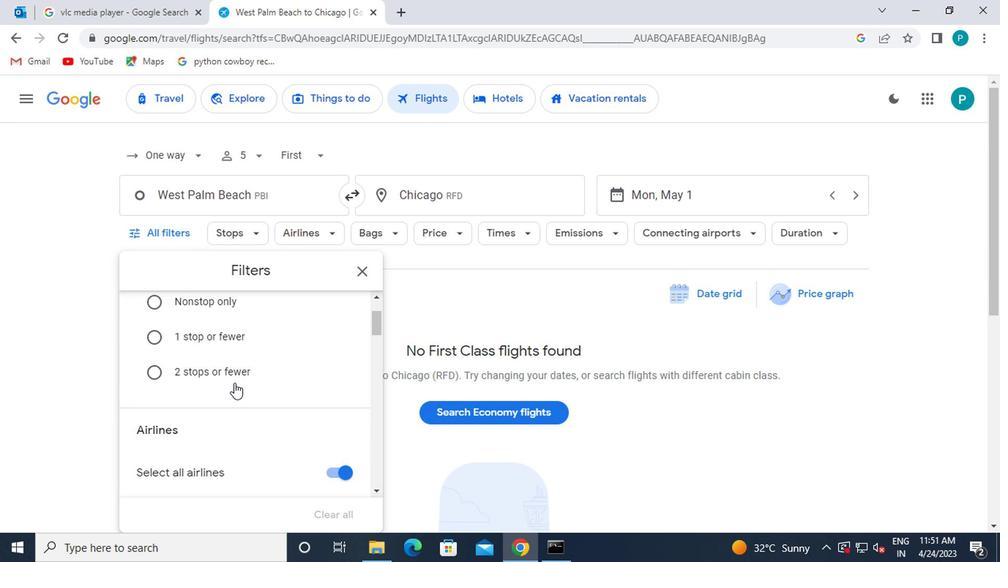 
Action: Mouse moved to (231, 386)
Screenshot: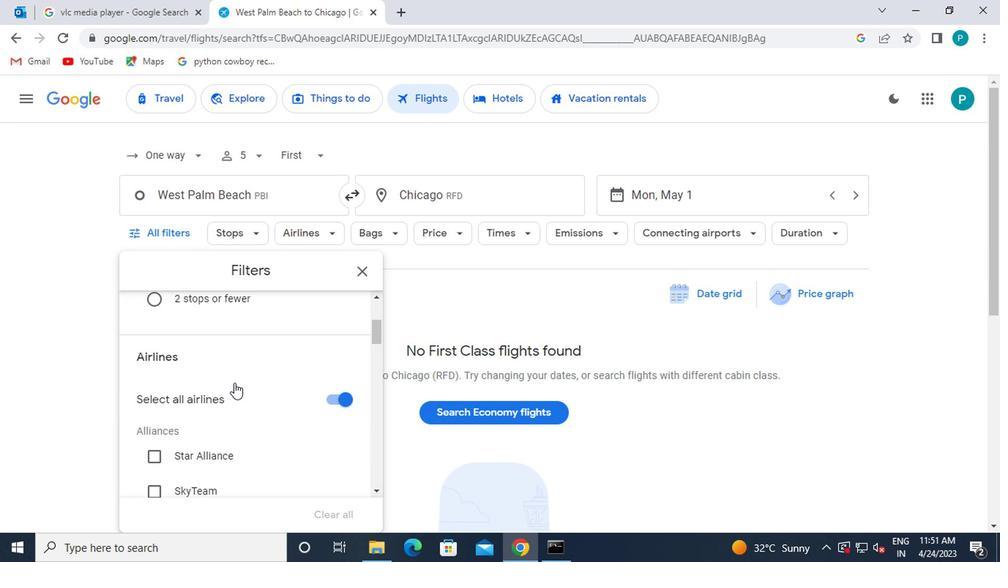 
Action: Mouse scrolled (231, 385) with delta (0, 0)
Screenshot: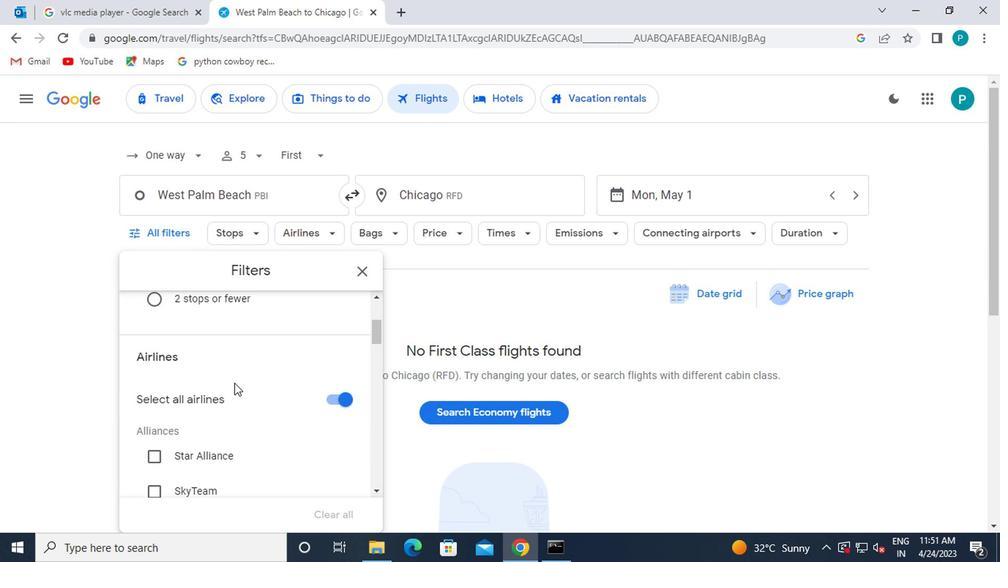 
Action: Mouse moved to (220, 412)
Screenshot: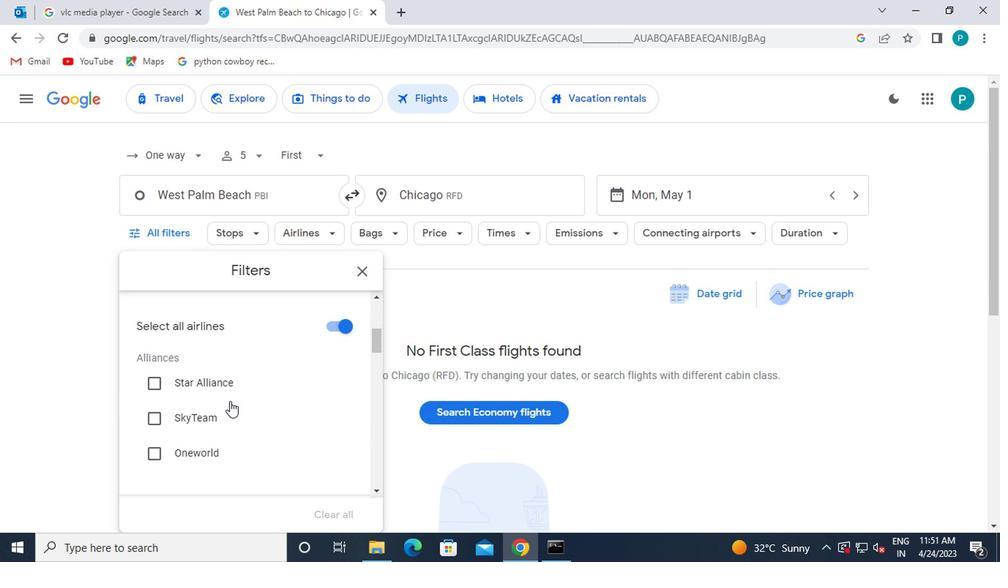 
Action: Mouse scrolled (220, 411) with delta (0, 0)
Screenshot: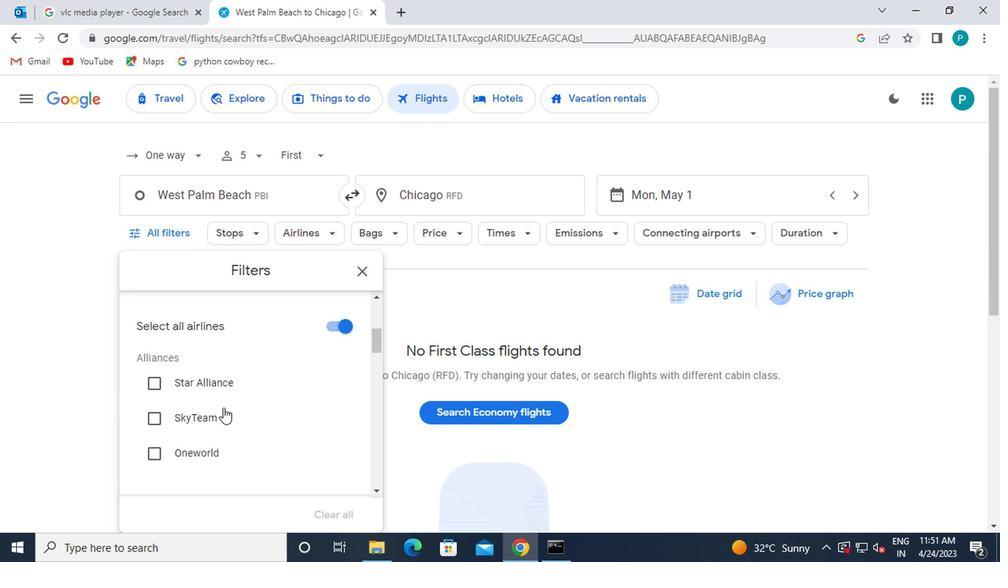 
Action: Mouse moved to (238, 429)
Screenshot: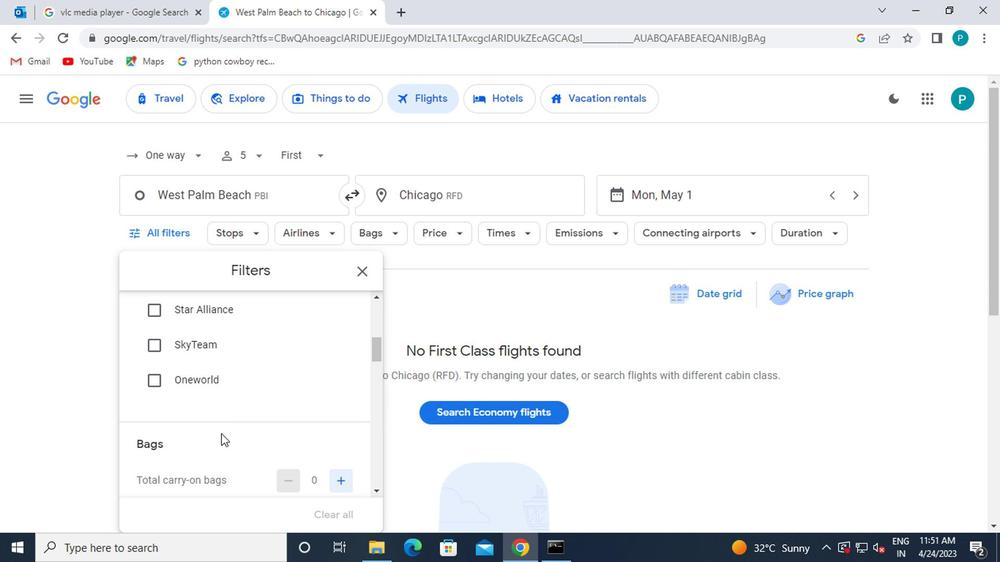 
Action: Mouse scrolled (238, 428) with delta (0, 0)
Screenshot: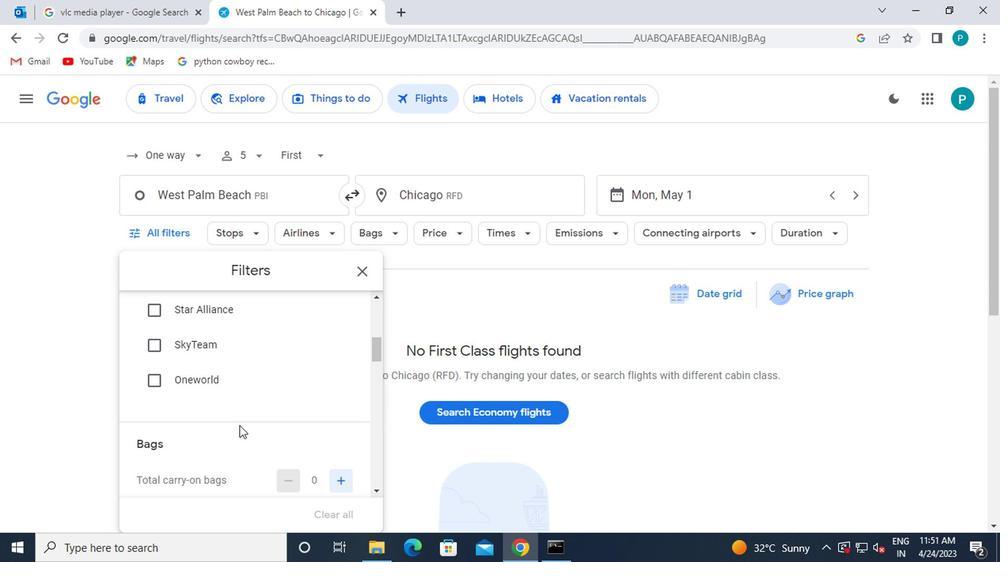 
Action: Mouse scrolled (238, 428) with delta (0, 0)
Screenshot: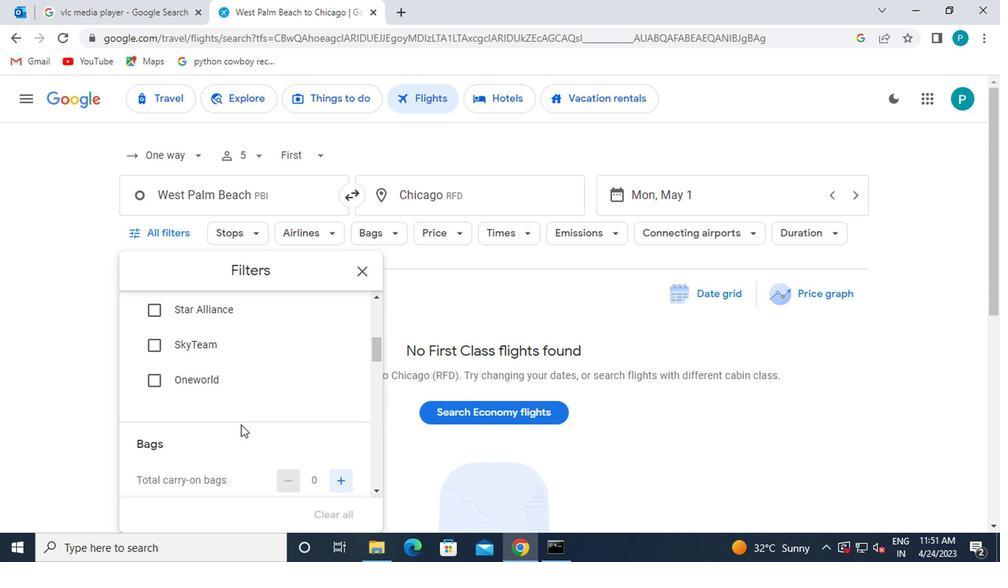 
Action: Mouse moved to (338, 372)
Screenshot: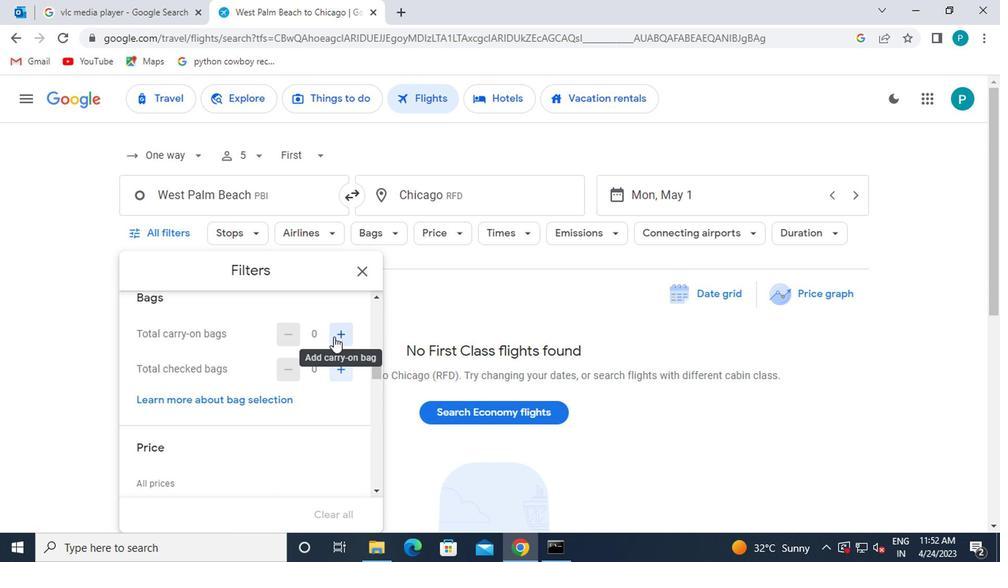 
Action: Mouse pressed left at (338, 372)
Screenshot: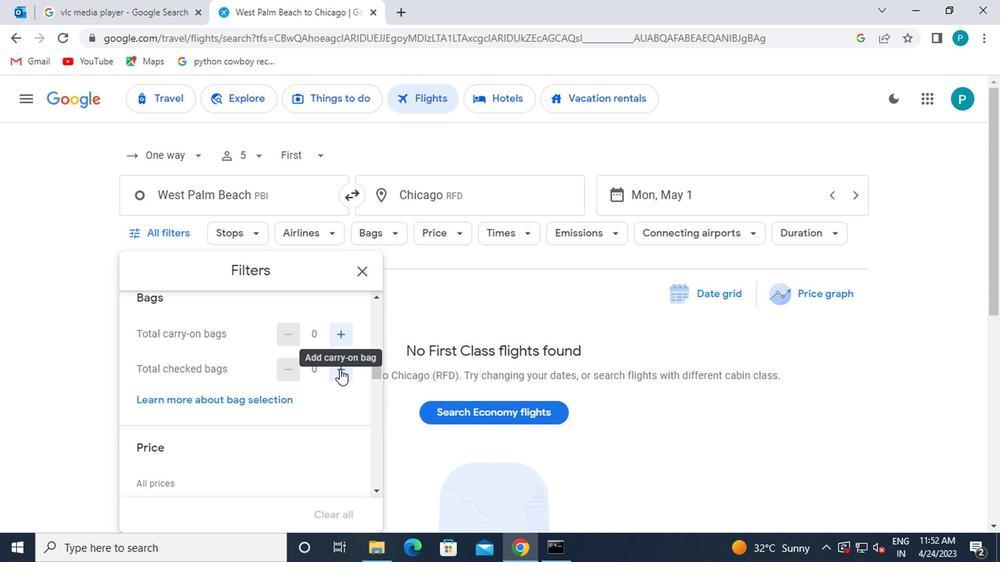 
Action: Mouse moved to (338, 372)
Screenshot: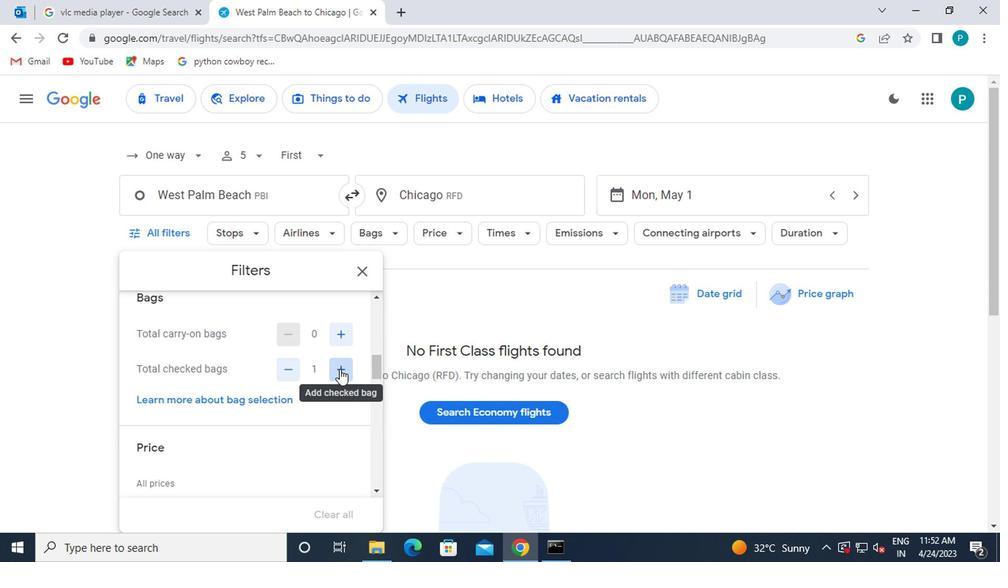 
Action: Mouse pressed left at (338, 372)
Screenshot: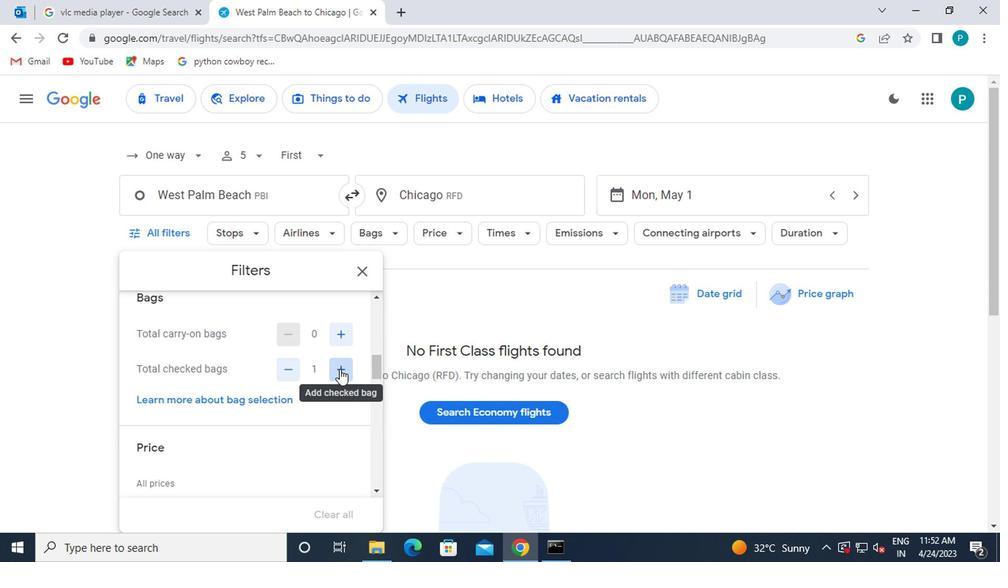 
Action: Mouse moved to (340, 372)
Screenshot: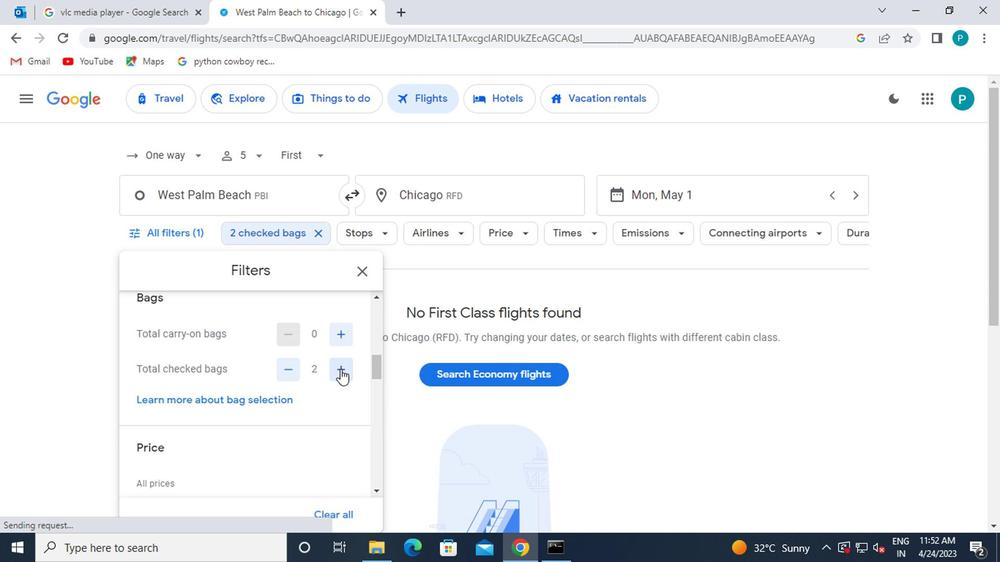 
Action: Mouse pressed left at (340, 372)
Screenshot: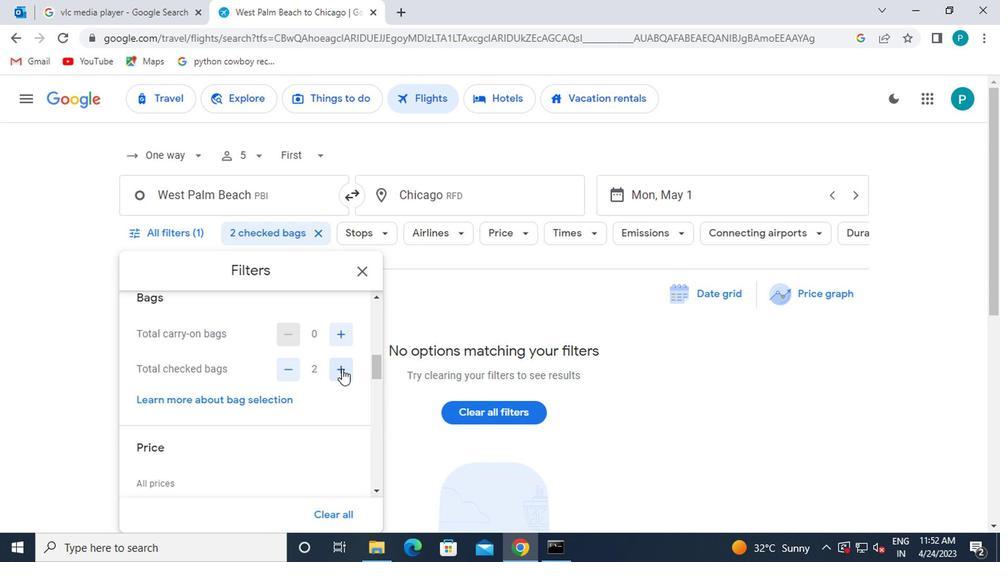 
Action: Mouse moved to (257, 362)
Screenshot: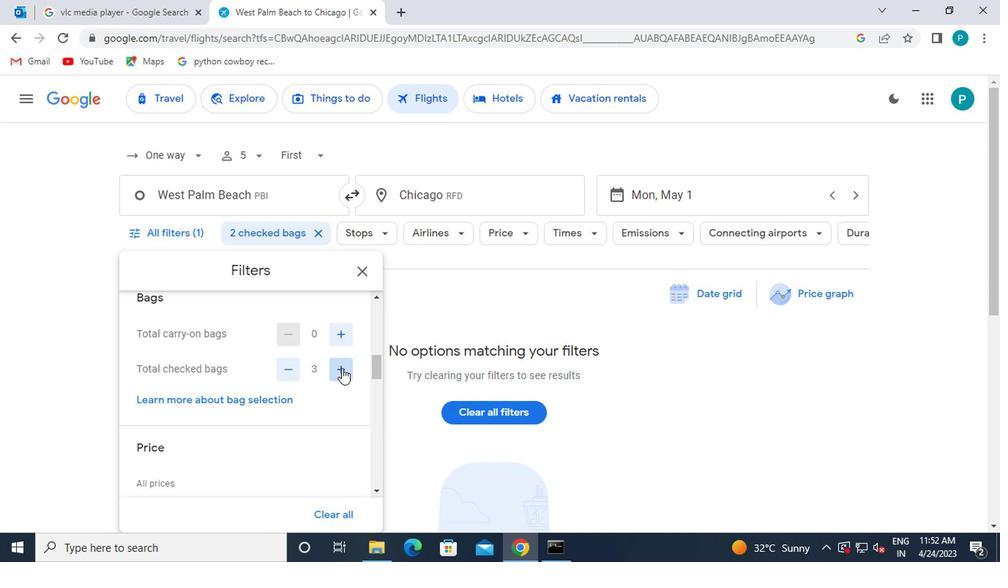 
Action: Mouse scrolled (257, 363) with delta (0, 1)
Screenshot: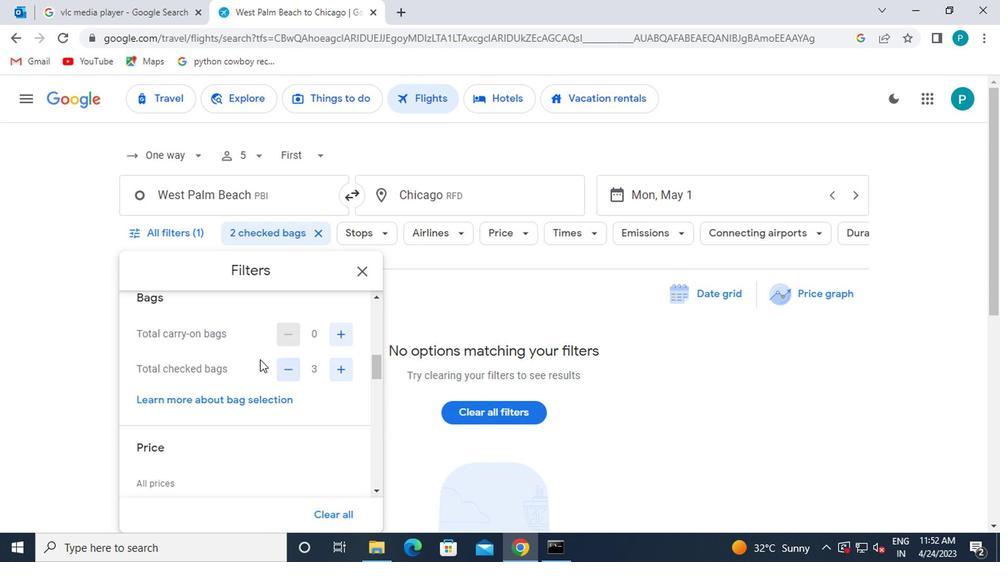 
Action: Mouse scrolled (257, 363) with delta (0, 1)
Screenshot: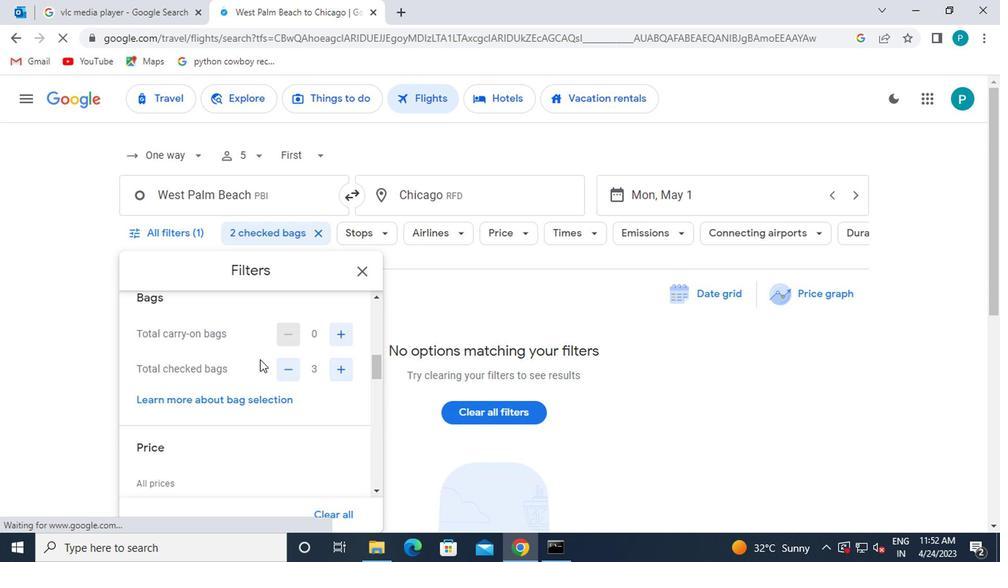 
Action: Mouse scrolled (257, 363) with delta (0, 1)
Screenshot: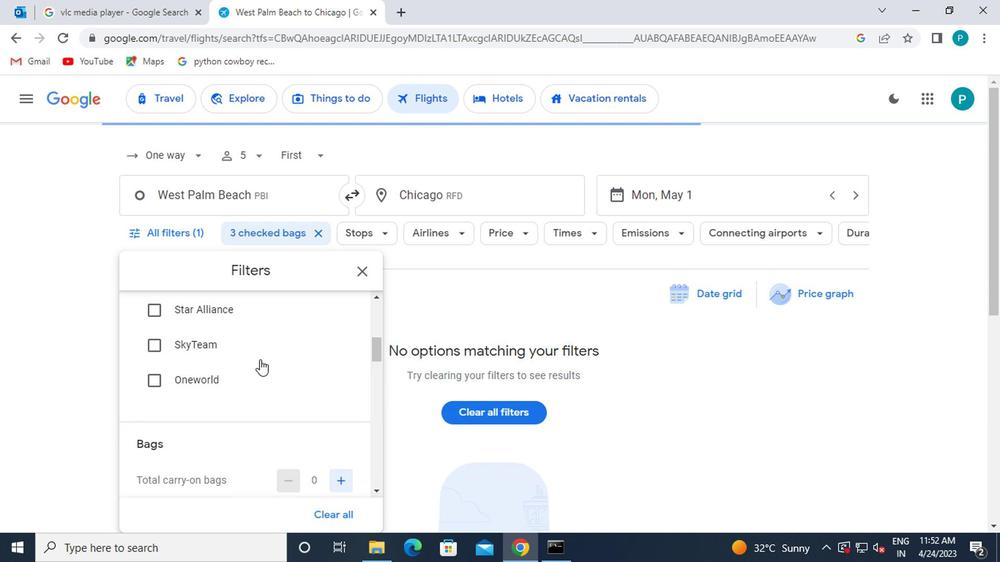
Action: Mouse scrolled (257, 362) with delta (0, 0)
Screenshot: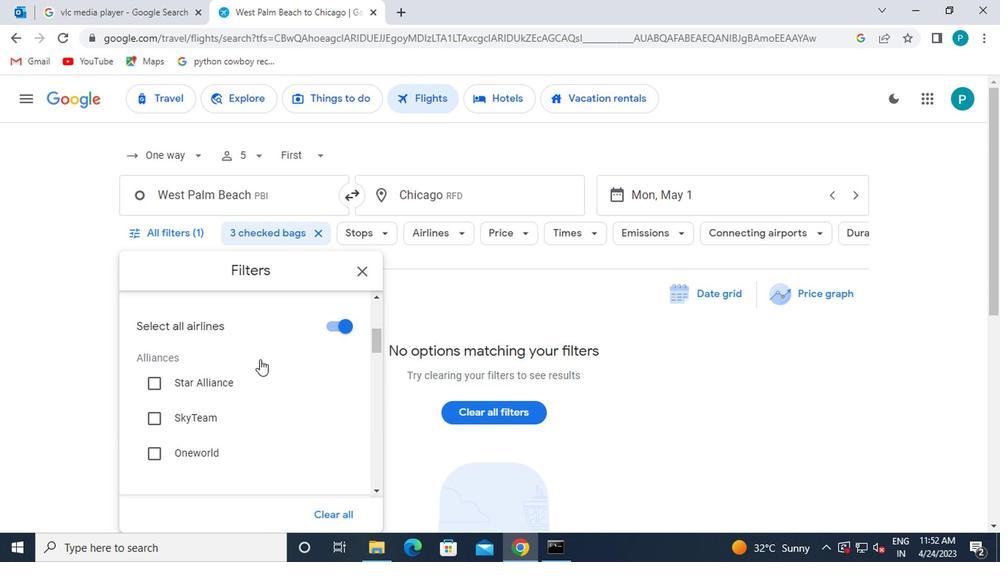 
Action: Mouse scrolled (257, 362) with delta (0, 0)
Screenshot: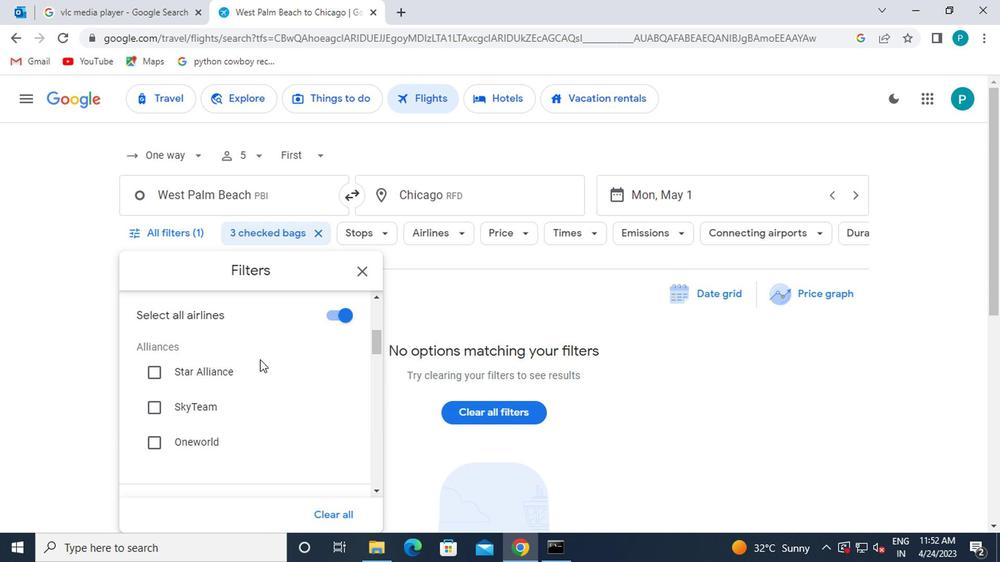 
Action: Mouse scrolled (257, 362) with delta (0, 0)
Screenshot: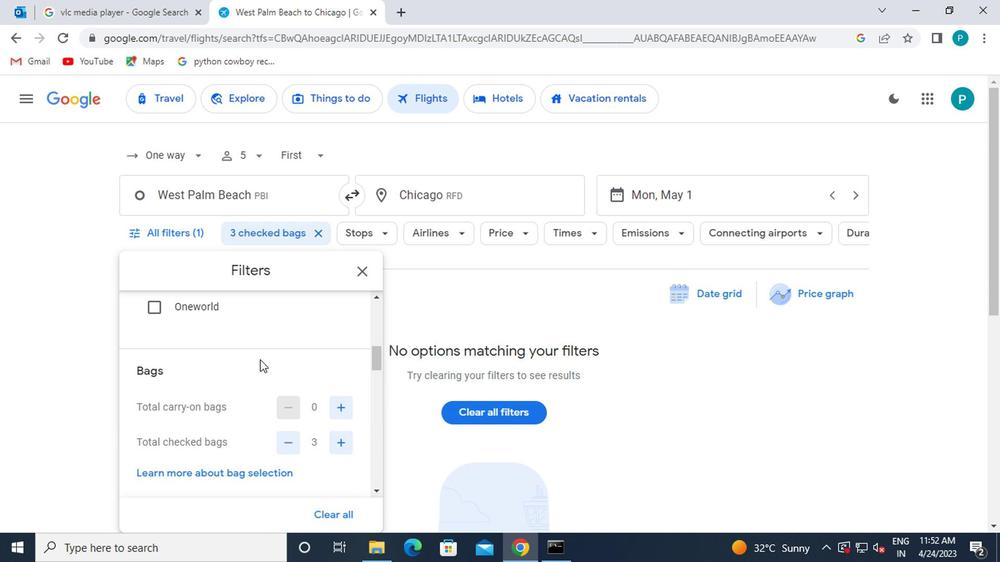 
Action: Mouse scrolled (257, 362) with delta (0, 0)
Screenshot: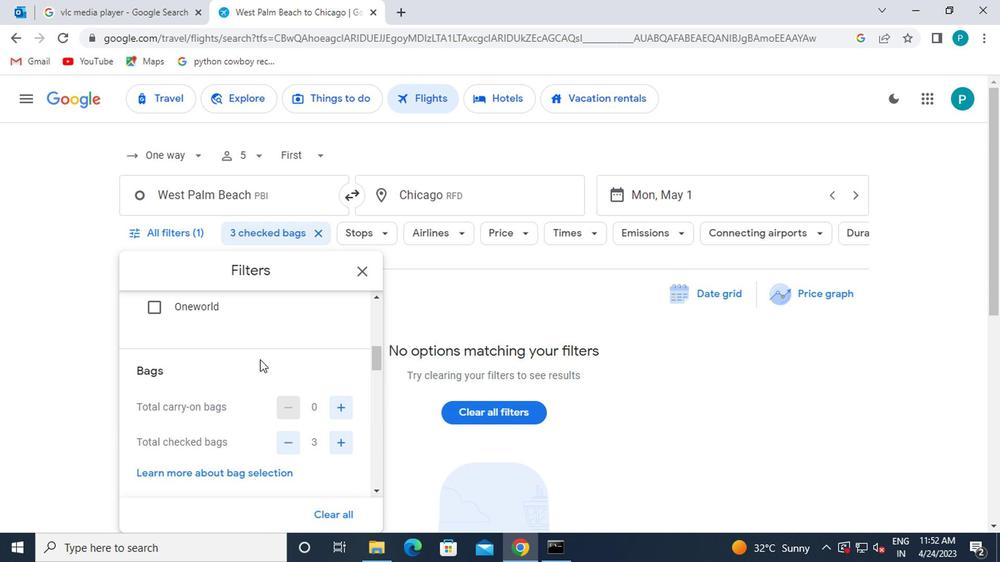 
Action: Mouse moved to (257, 375)
Screenshot: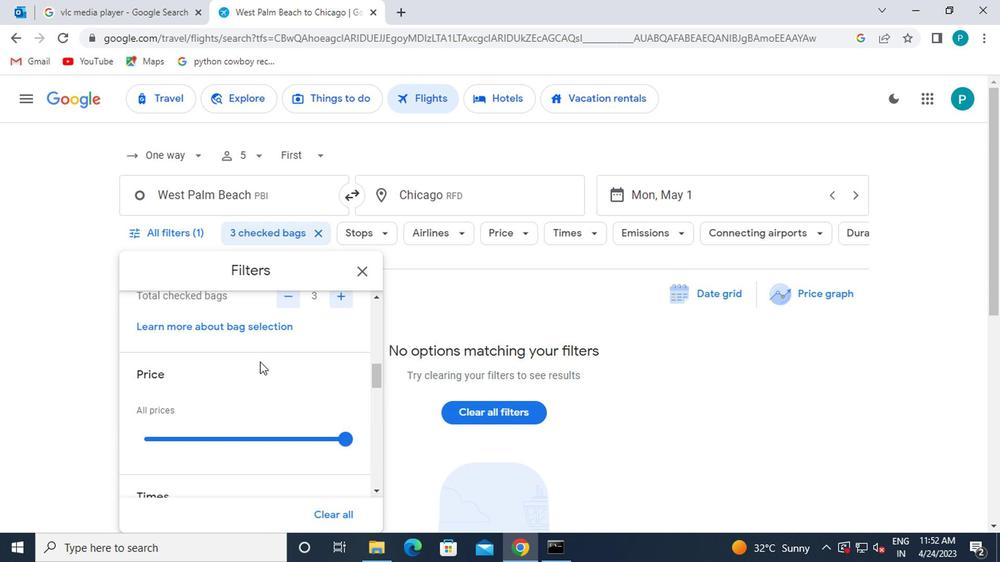 
Action: Mouse scrolled (257, 374) with delta (0, -1)
Screenshot: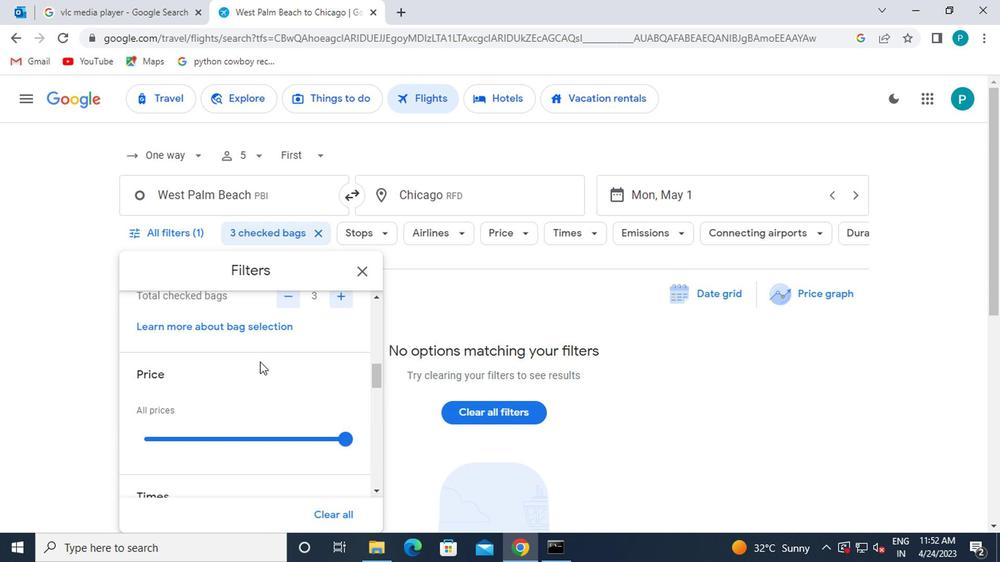
Action: Mouse moved to (257, 378)
Screenshot: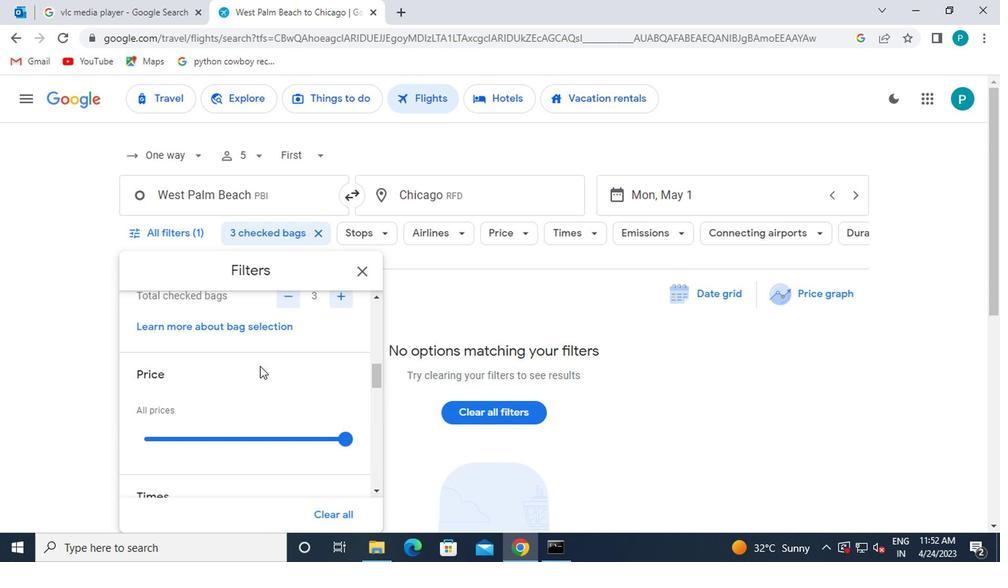 
Action: Mouse scrolled (257, 377) with delta (0, -1)
Screenshot: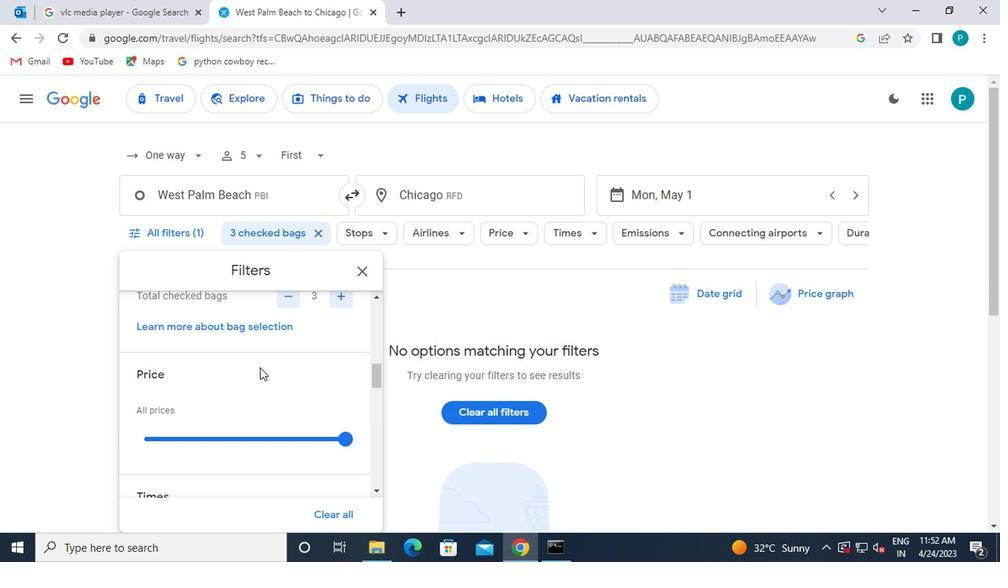 
Action: Mouse moved to (290, 355)
Screenshot: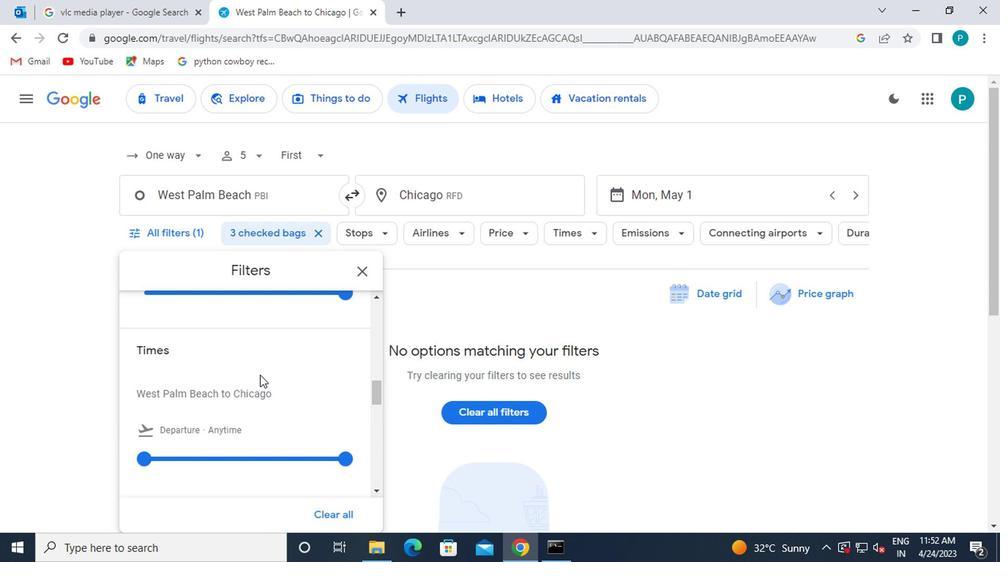 
Action: Mouse scrolled (290, 356) with delta (0, 1)
Screenshot: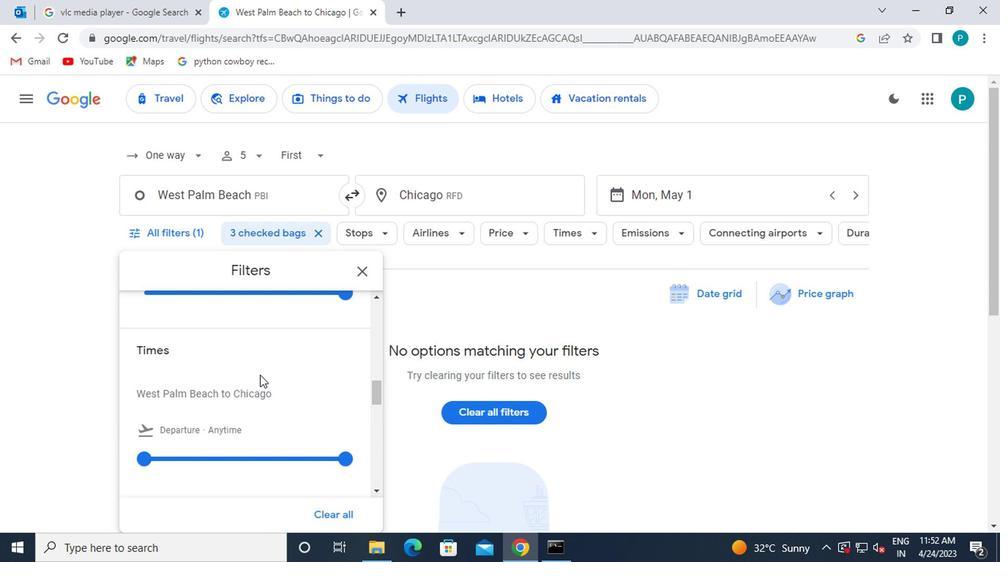 
Action: Mouse moved to (341, 368)
Screenshot: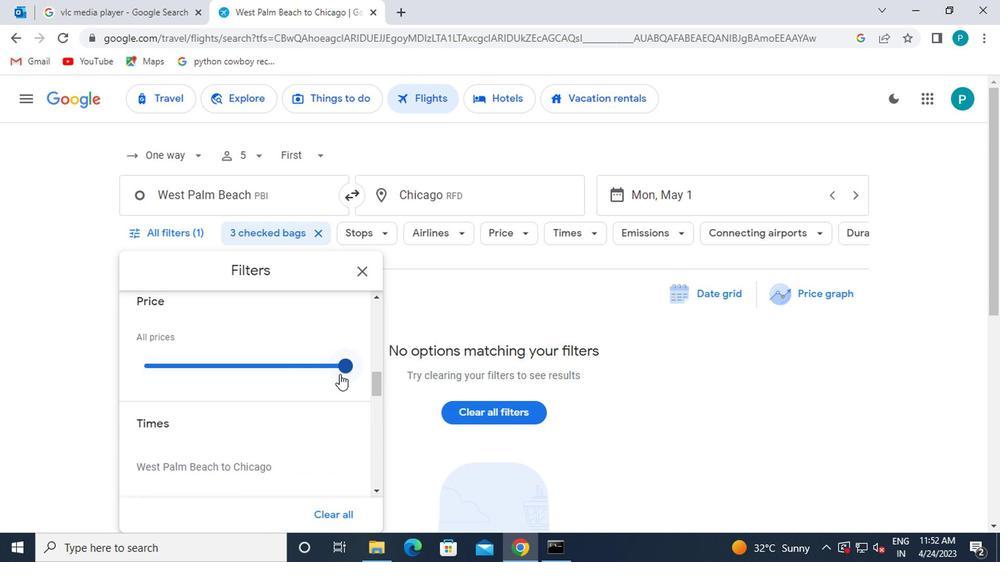 
Action: Mouse pressed left at (341, 368)
Screenshot: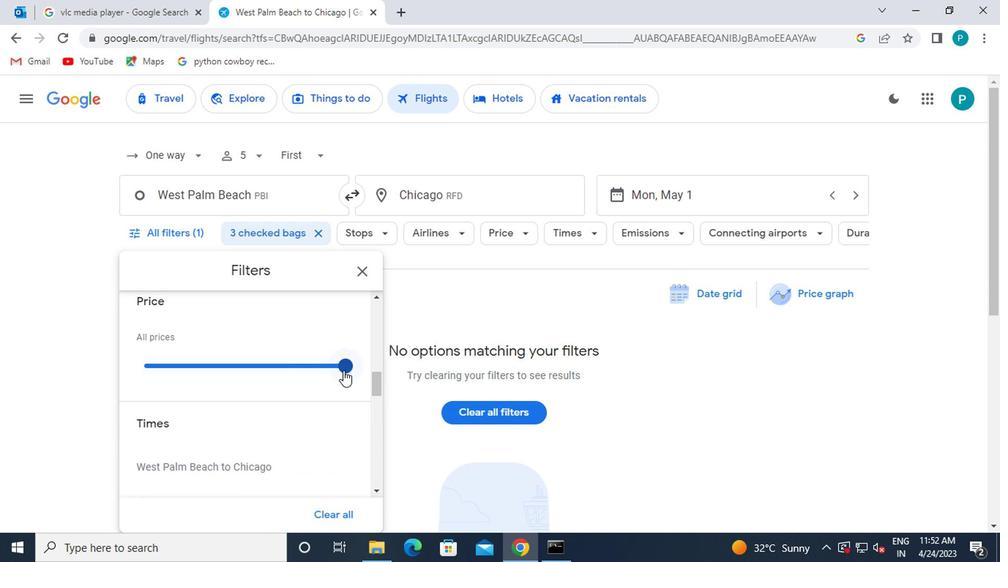 
Action: Mouse moved to (202, 439)
Screenshot: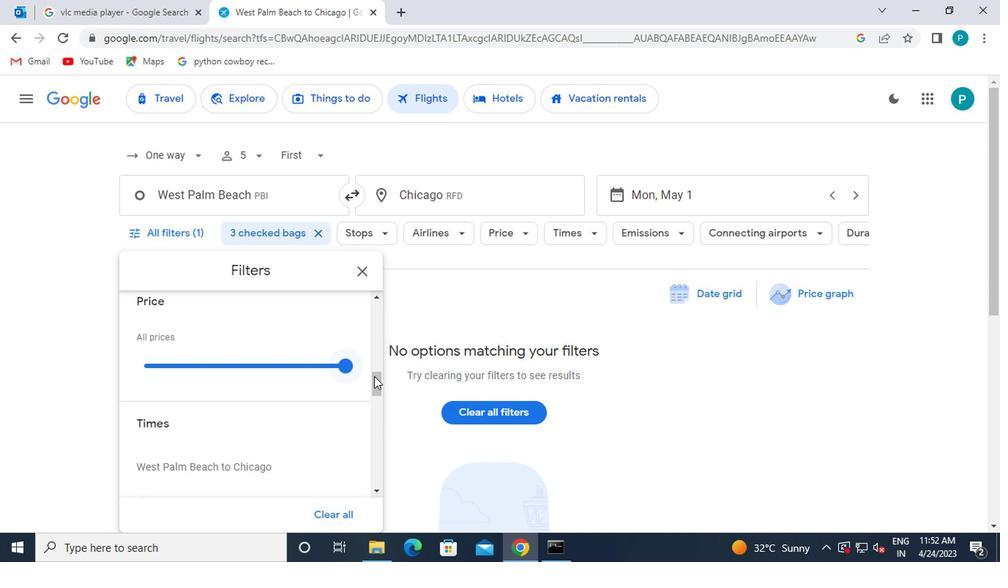 
Action: Mouse scrolled (202, 438) with delta (0, 0)
Screenshot: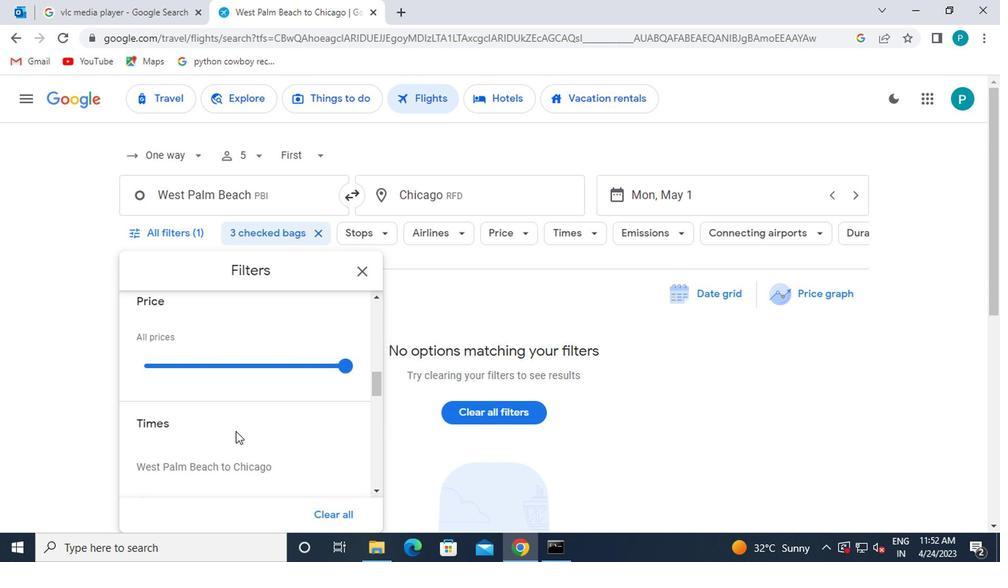 
Action: Mouse moved to (256, 443)
Screenshot: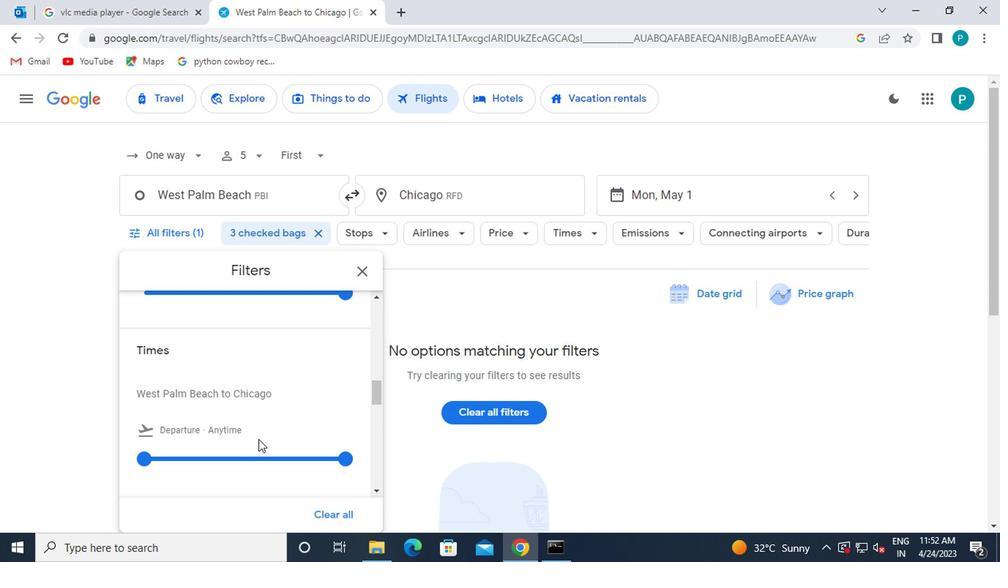 
Action: Mouse scrolled (256, 442) with delta (0, -1)
Screenshot: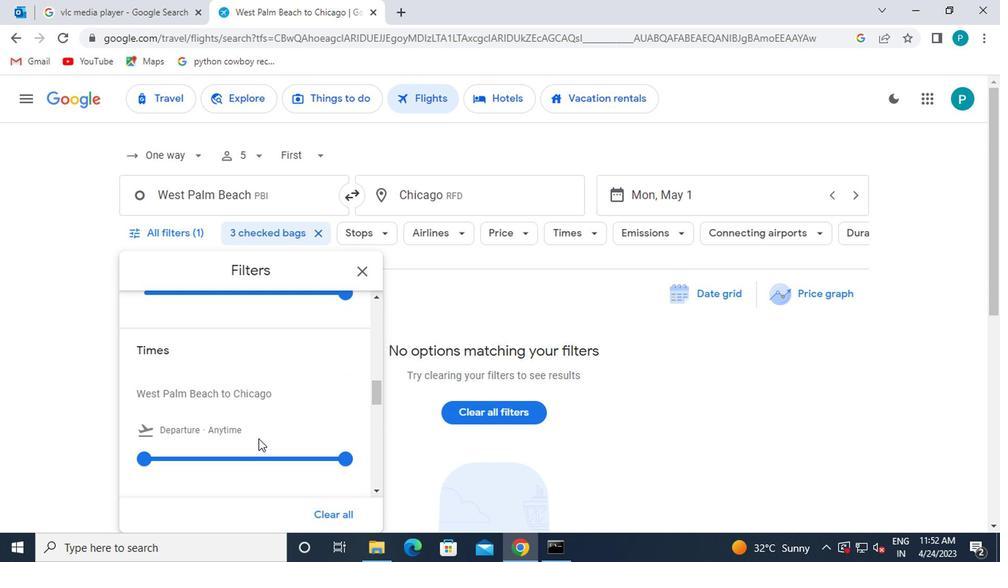 
Action: Mouse moved to (143, 464)
Screenshot: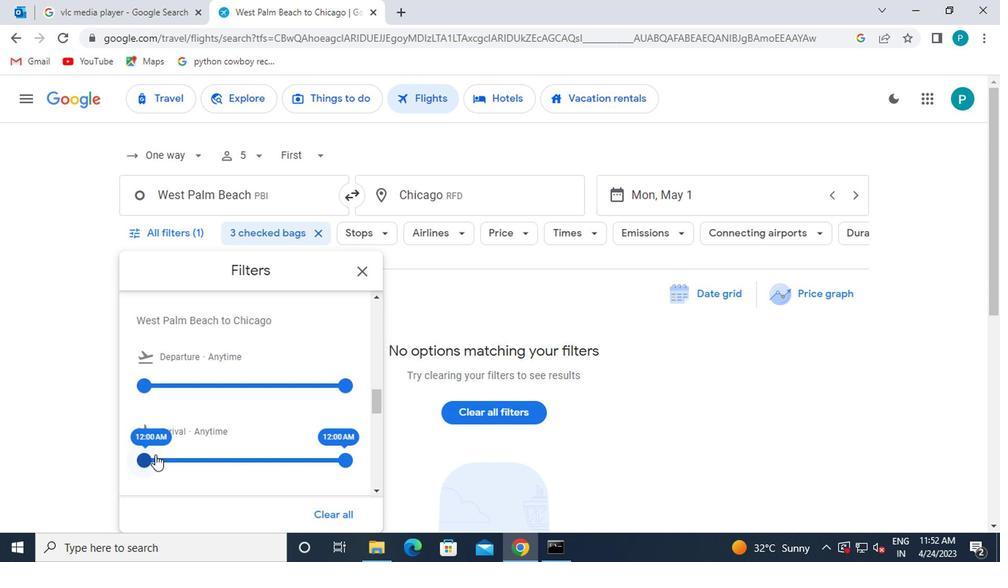 
Action: Mouse pressed left at (143, 464)
Screenshot: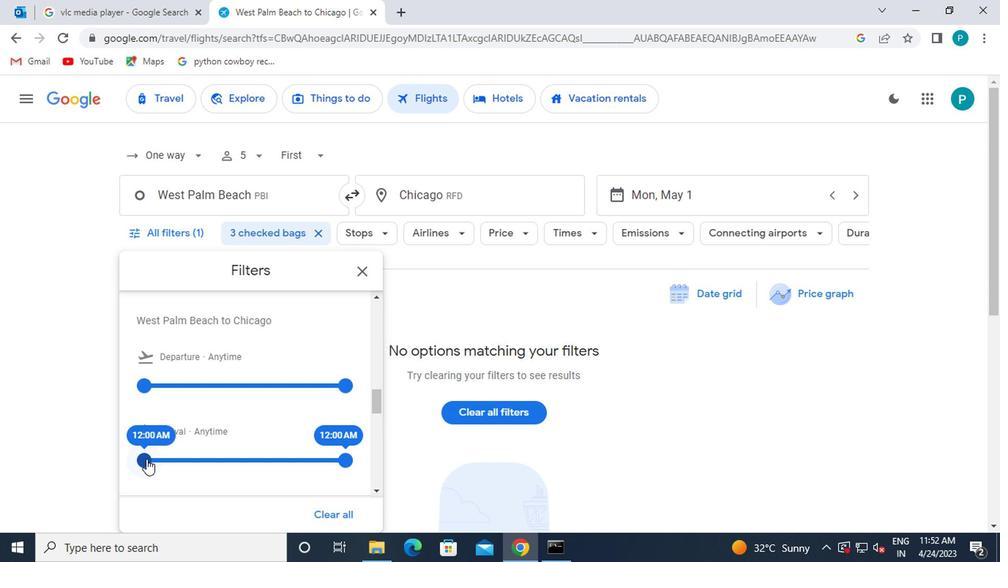 
Action: Mouse moved to (349, 389)
Screenshot: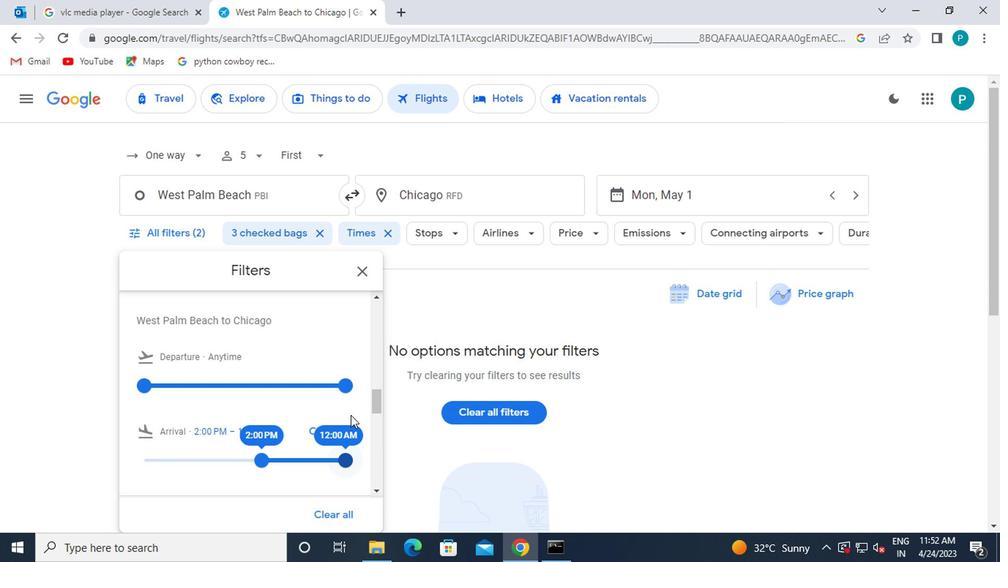 
Action: Mouse scrolled (349, 388) with delta (0, -1)
Screenshot: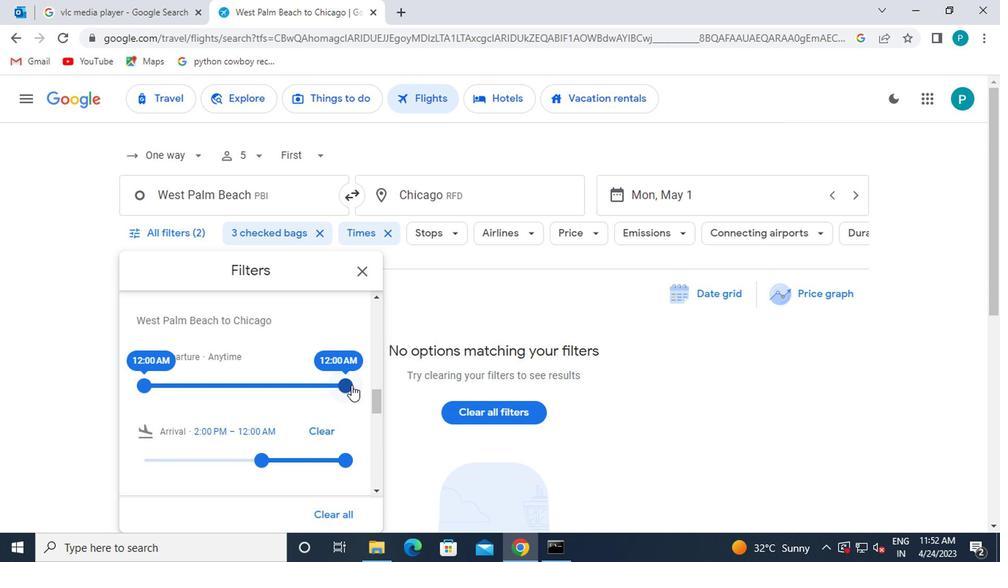 
Action: Mouse scrolled (349, 388) with delta (0, -1)
Screenshot: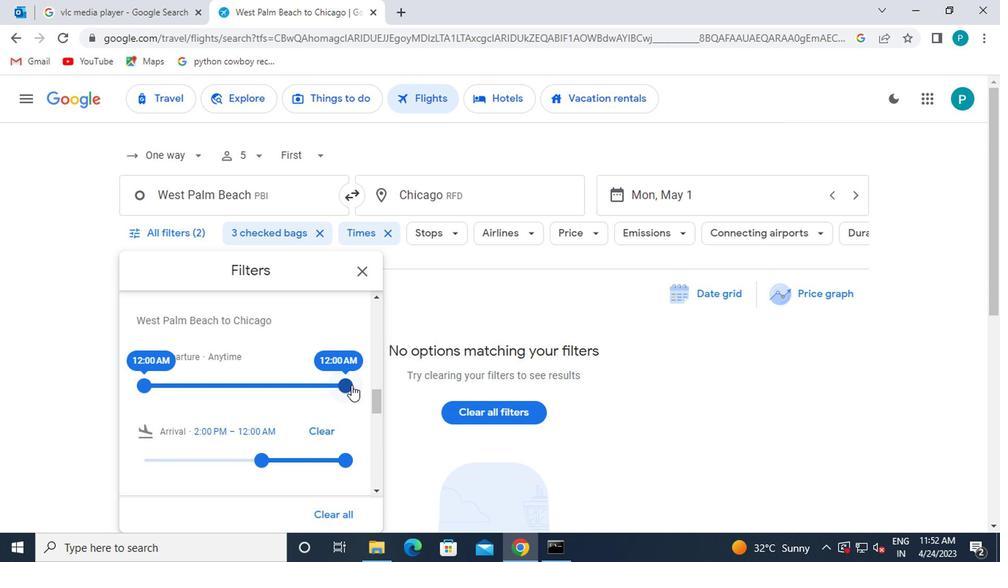 
Action: Mouse moved to (301, 421)
Screenshot: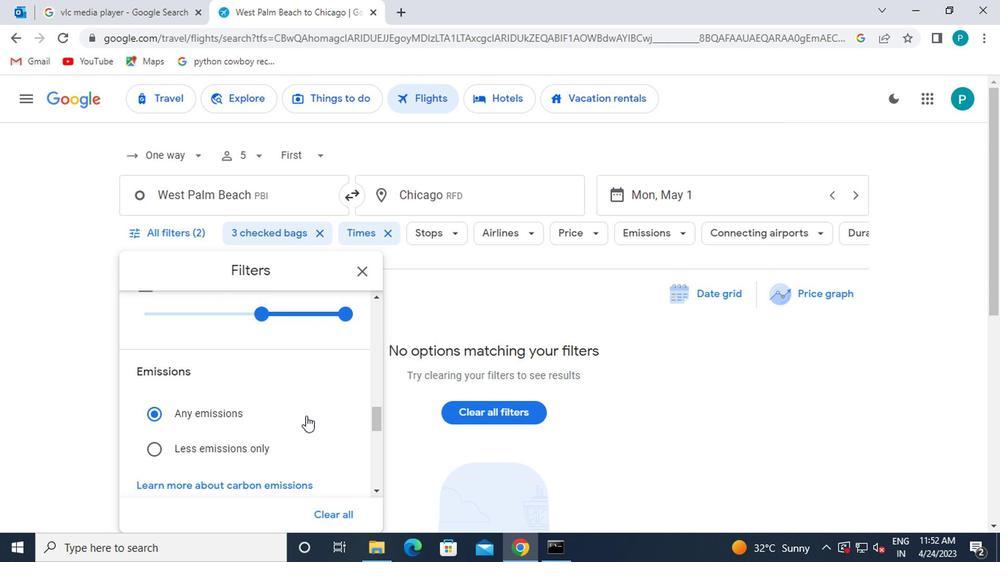 
Action: Mouse scrolled (301, 420) with delta (0, -1)
Screenshot: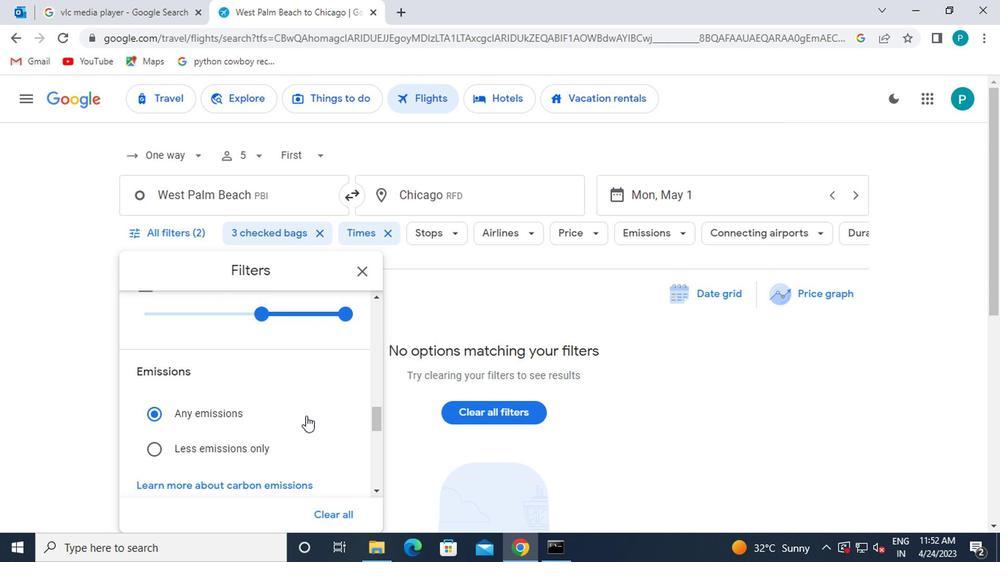 
Action: Mouse moved to (301, 421)
Screenshot: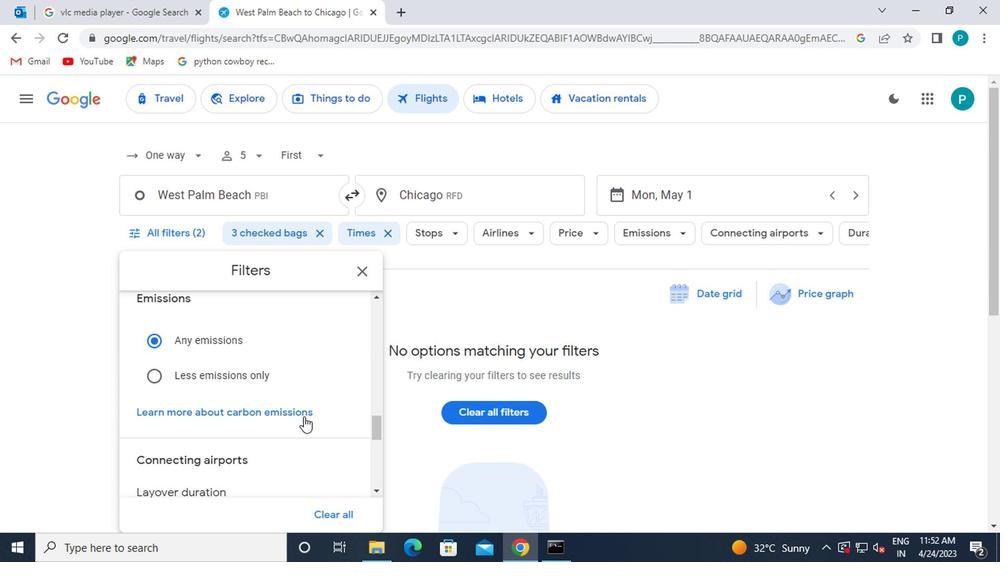 
Action: Mouse scrolled (301, 421) with delta (0, 0)
Screenshot: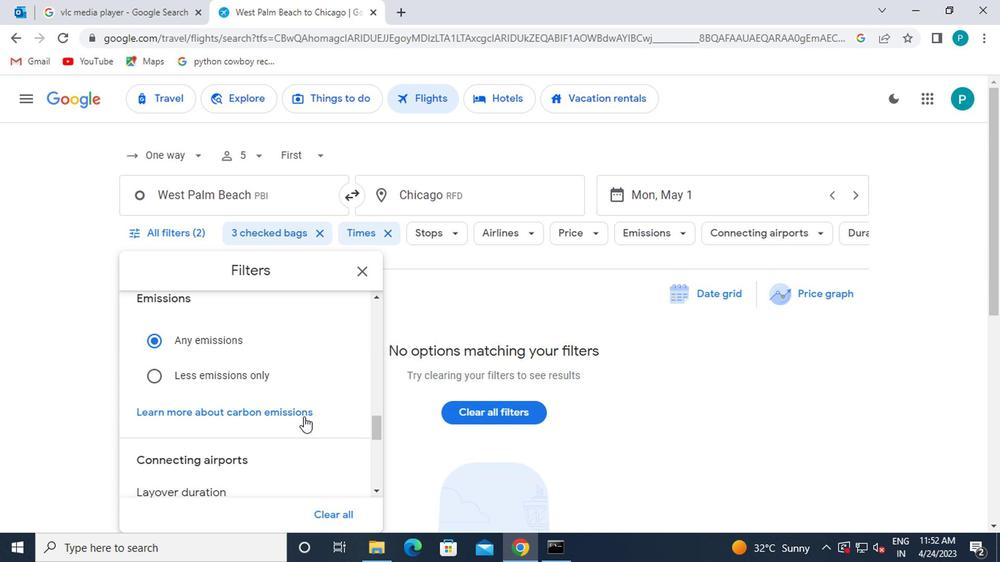 
Action: Mouse moved to (301, 422)
Screenshot: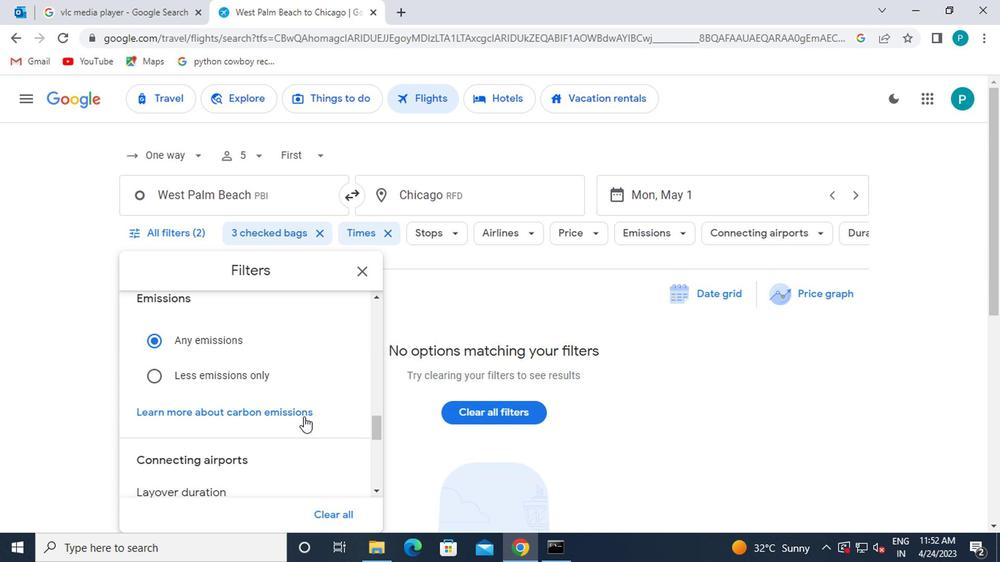 
Action: Mouse scrolled (301, 421) with delta (0, 0)
Screenshot: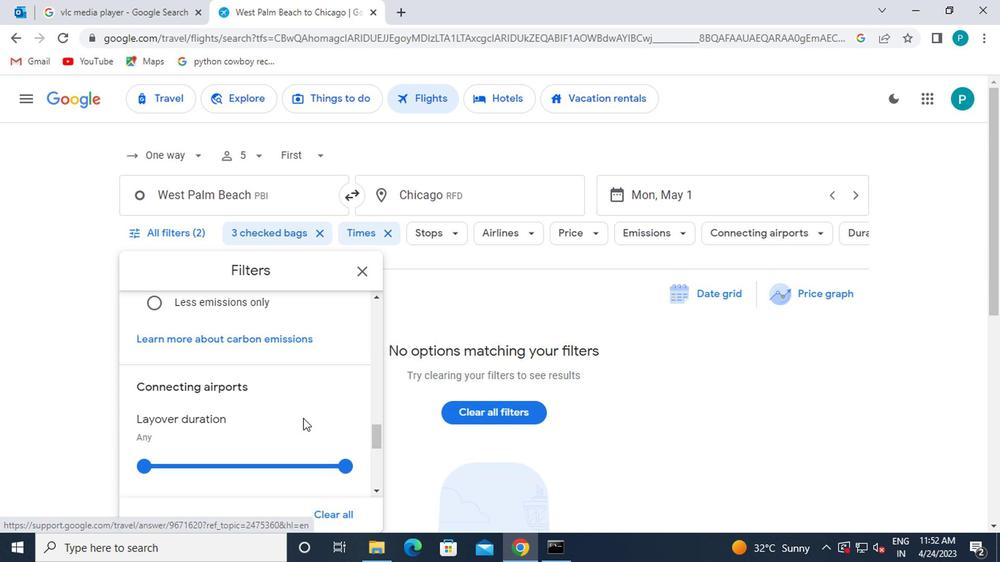 
Action: Mouse scrolled (301, 421) with delta (0, 0)
Screenshot: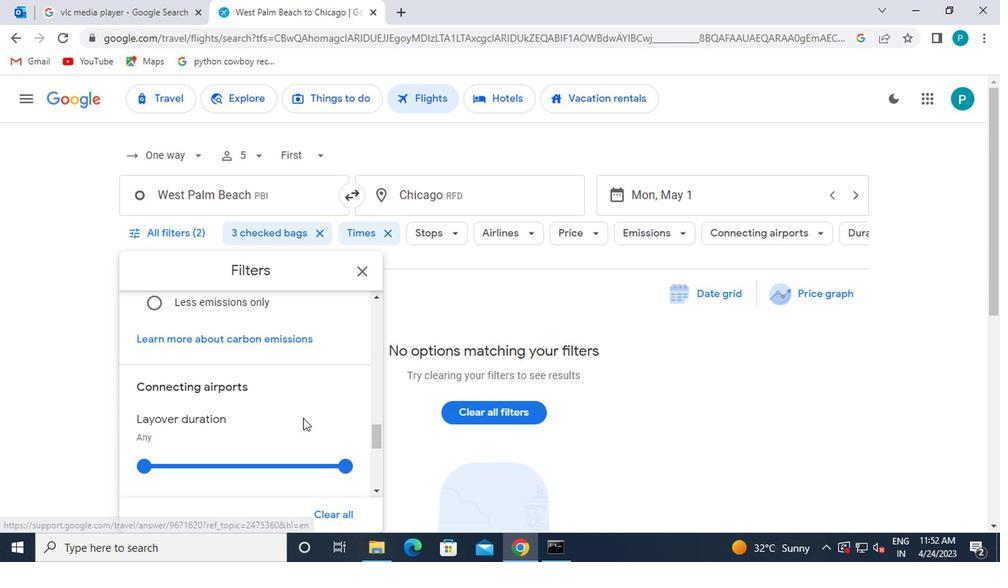 
Action: Mouse moved to (359, 279)
Screenshot: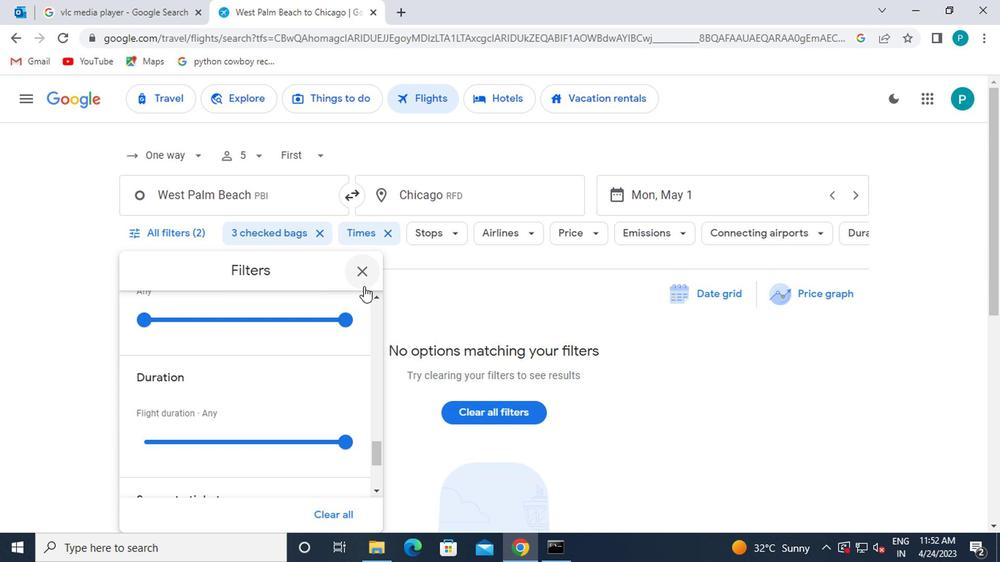 
Action: Mouse pressed left at (359, 279)
Screenshot: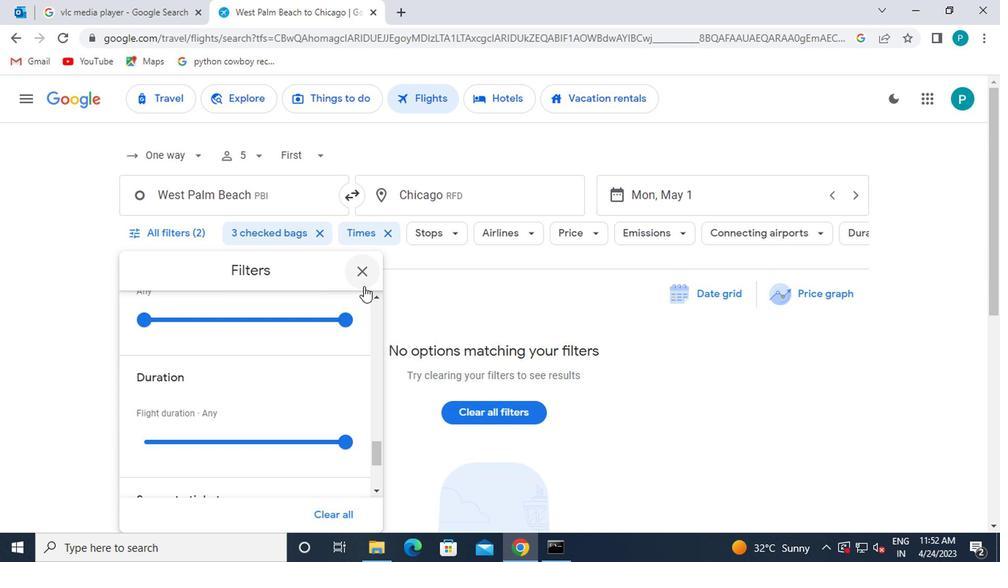 
